 Task: Move the task Integrate a new online faxing system for a company's communications to the section To-Do in the project AgileOpus and sort the tasks in the project by Assignee in Ascending order
Action: Mouse moved to (638, 411)
Screenshot: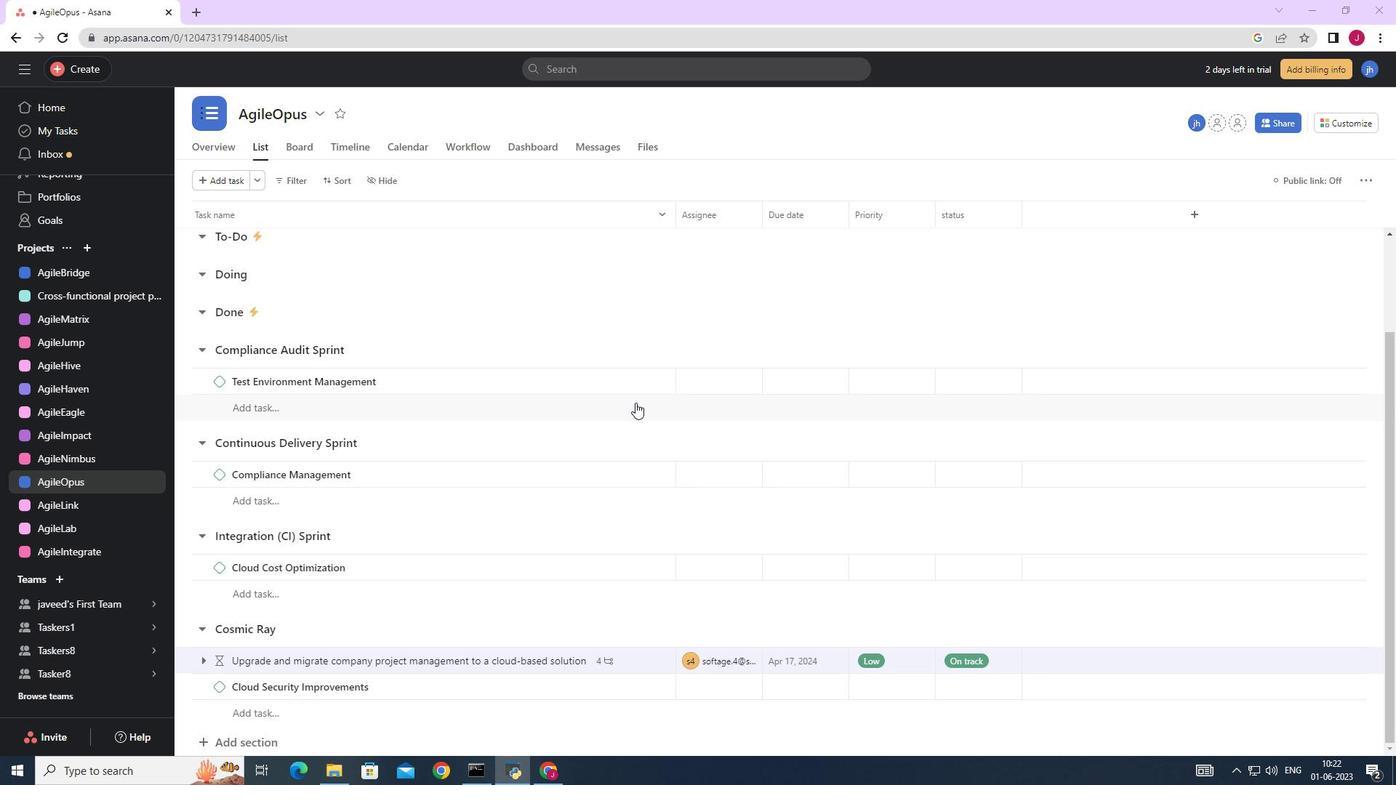 
Action: Mouse scrolled (638, 411) with delta (0, 0)
Screenshot: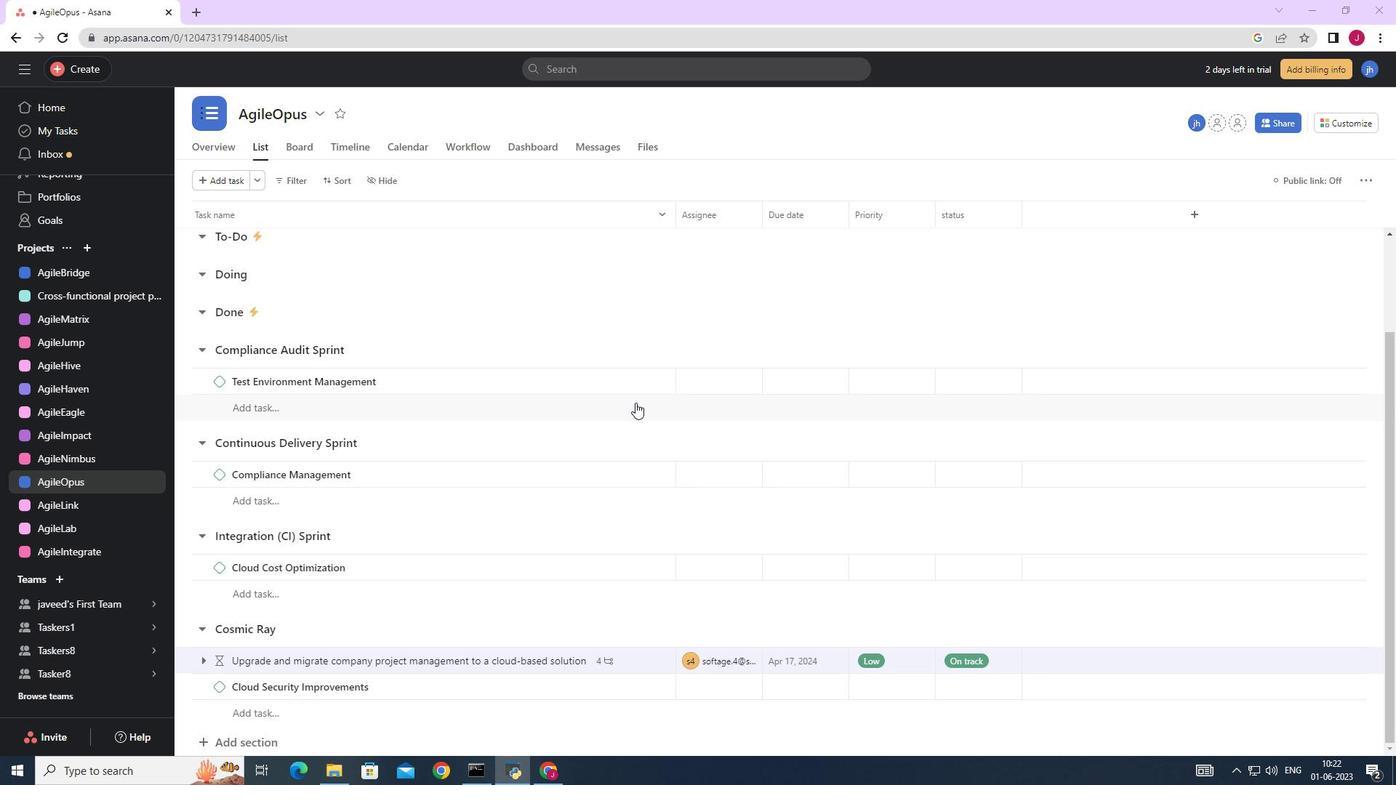 
Action: Mouse moved to (638, 418)
Screenshot: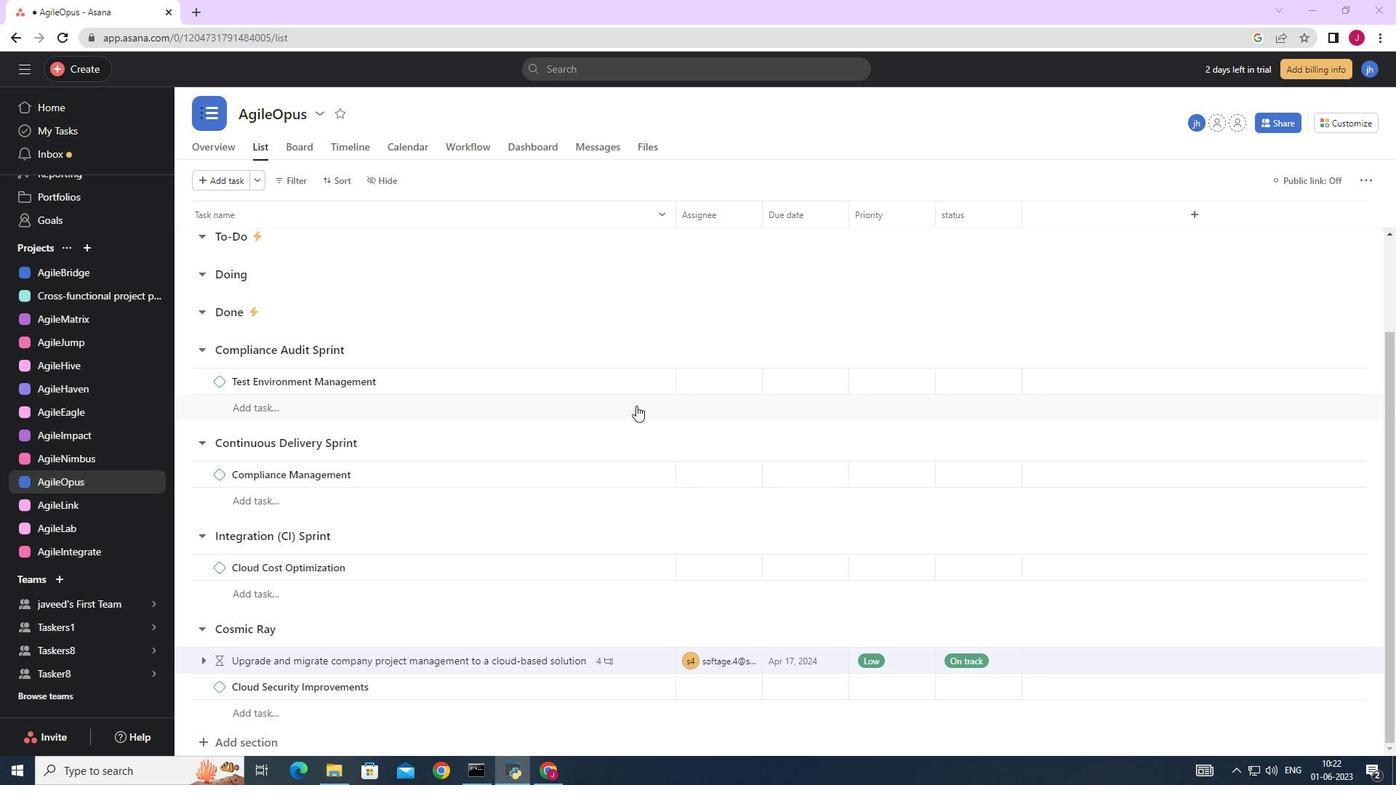 
Action: Mouse scrolled (638, 417) with delta (0, 0)
Screenshot: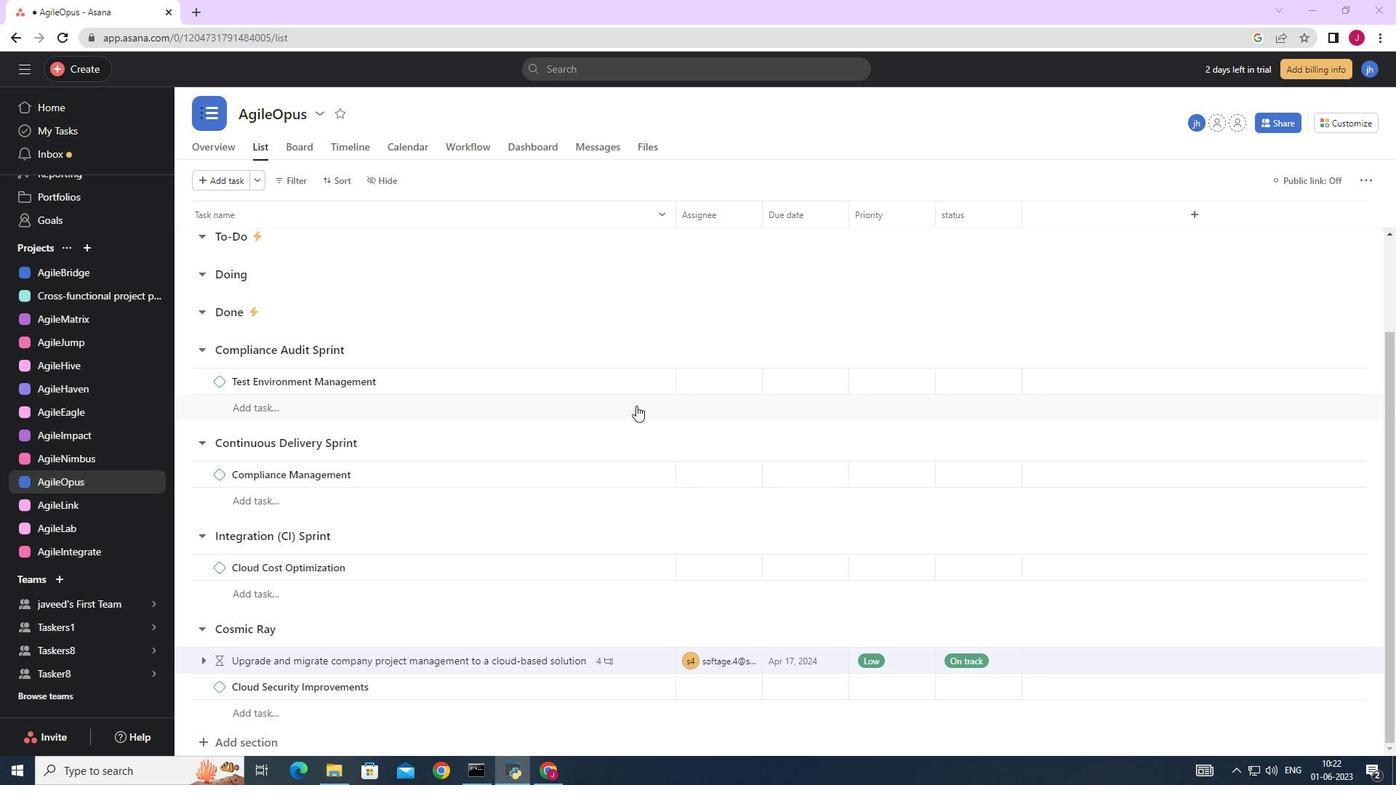 
Action: Mouse moved to (640, 421)
Screenshot: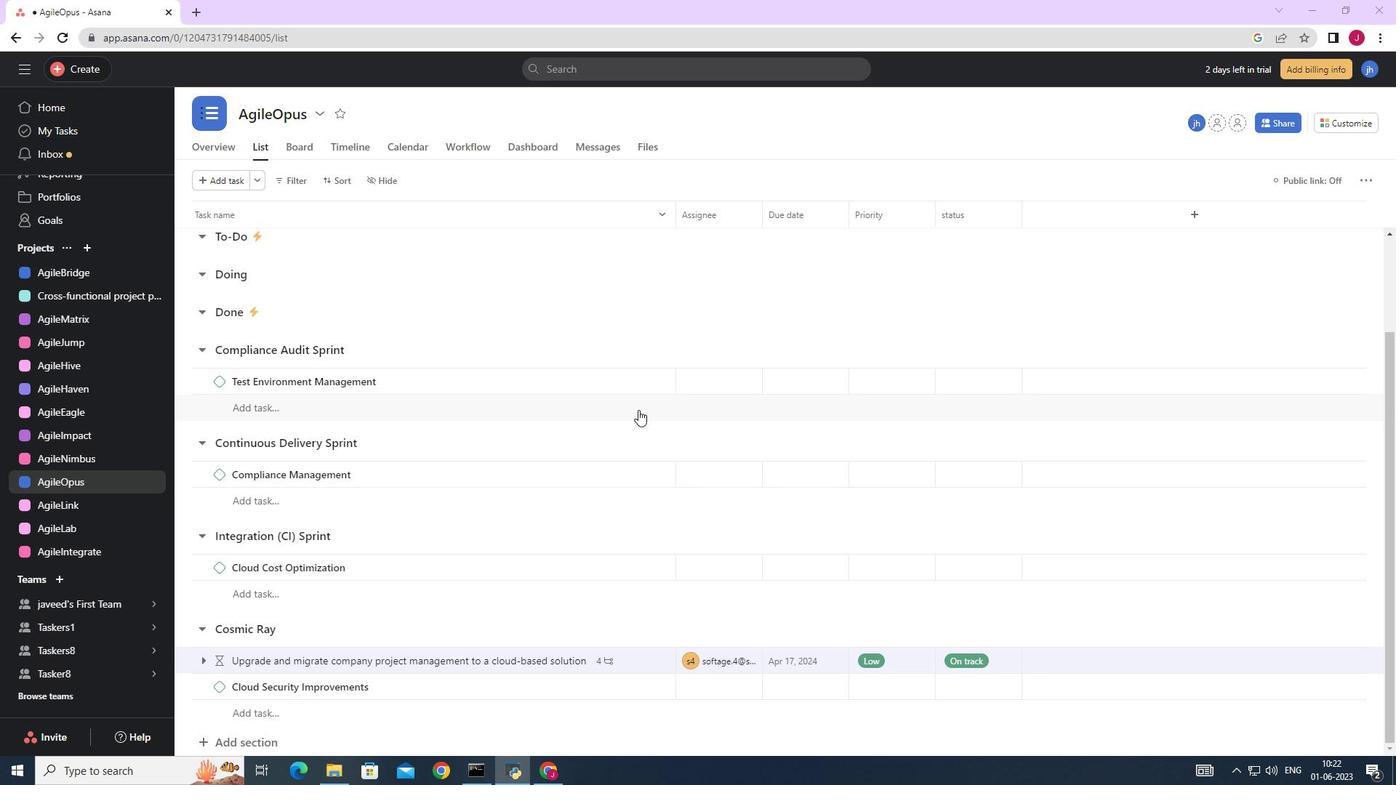 
Action: Mouse scrolled (640, 420) with delta (0, 0)
Screenshot: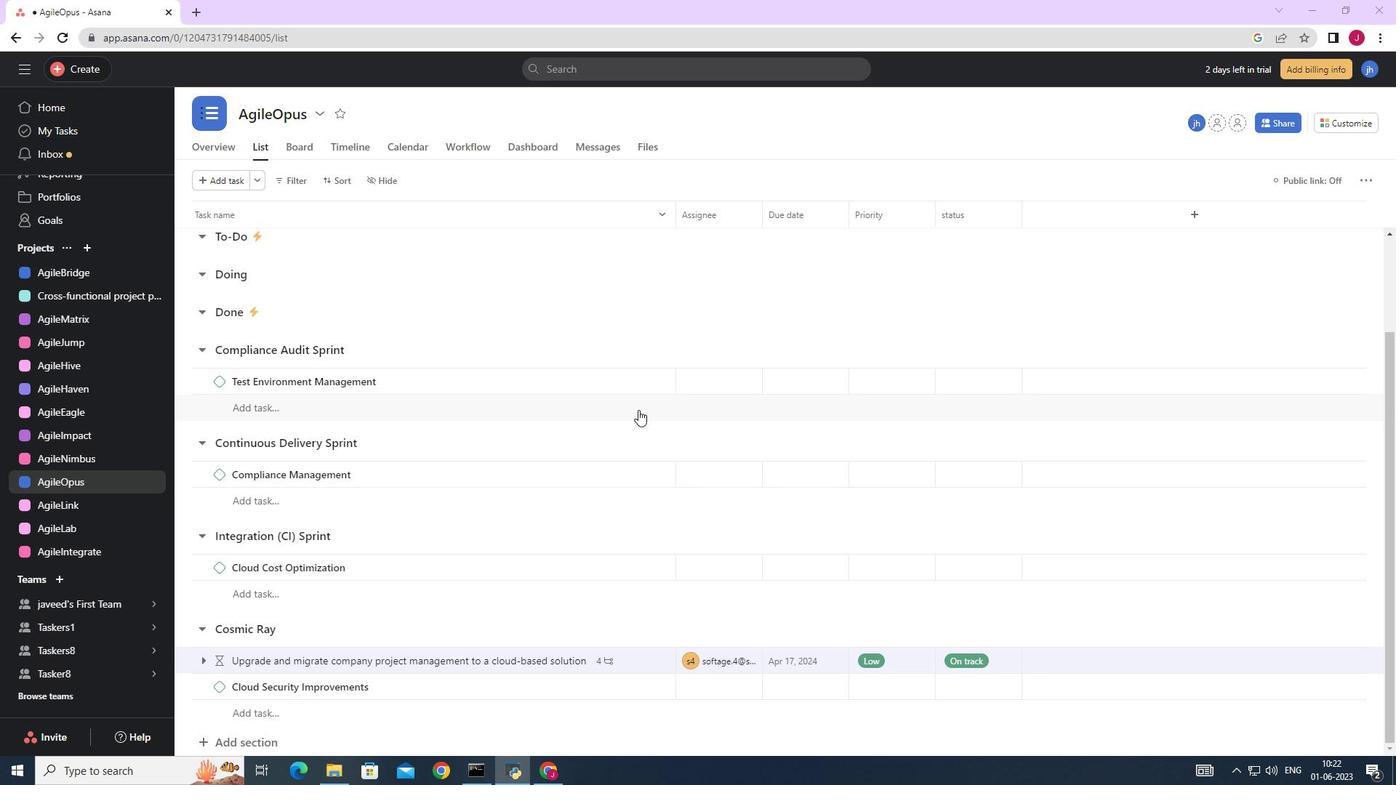 
Action: Mouse moved to (640, 424)
Screenshot: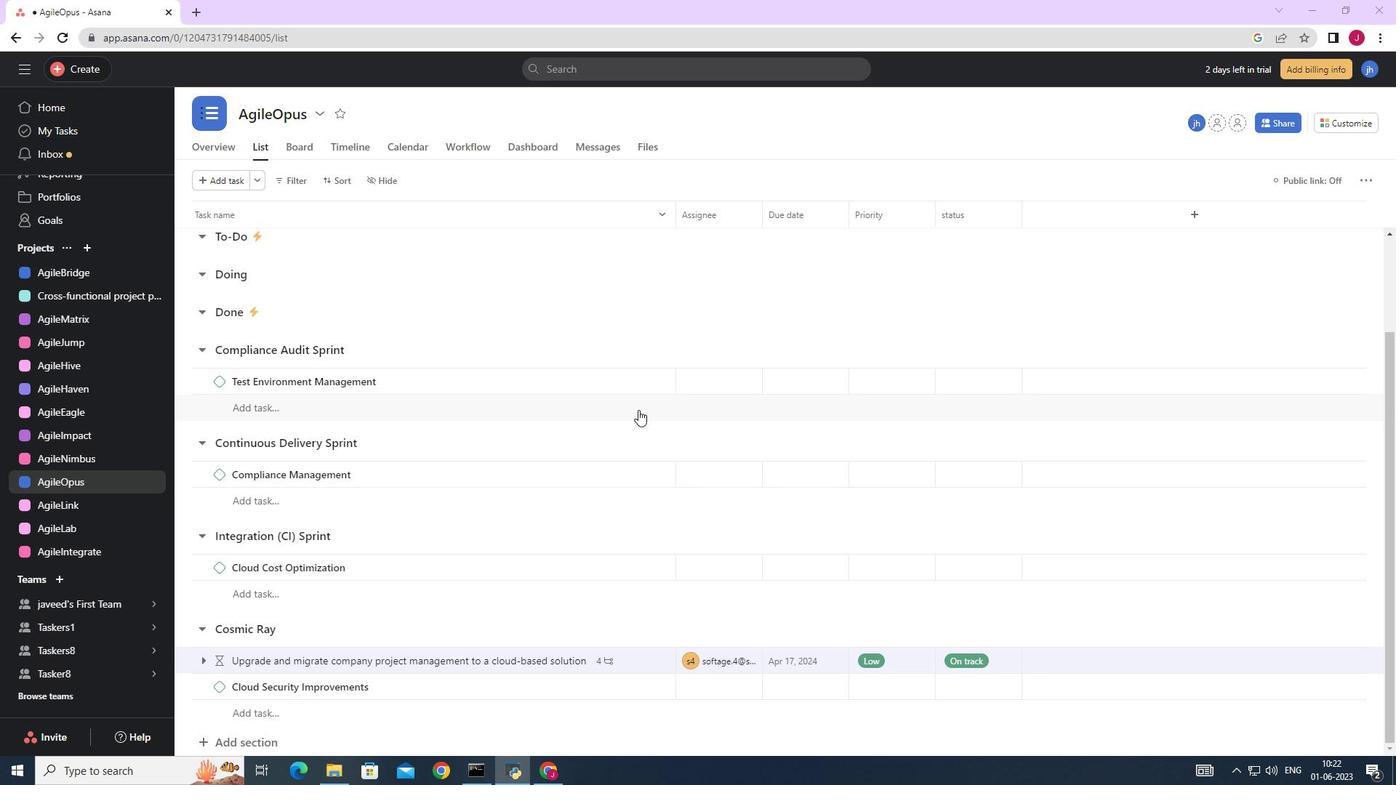 
Action: Mouse scrolled (640, 424) with delta (0, 0)
Screenshot: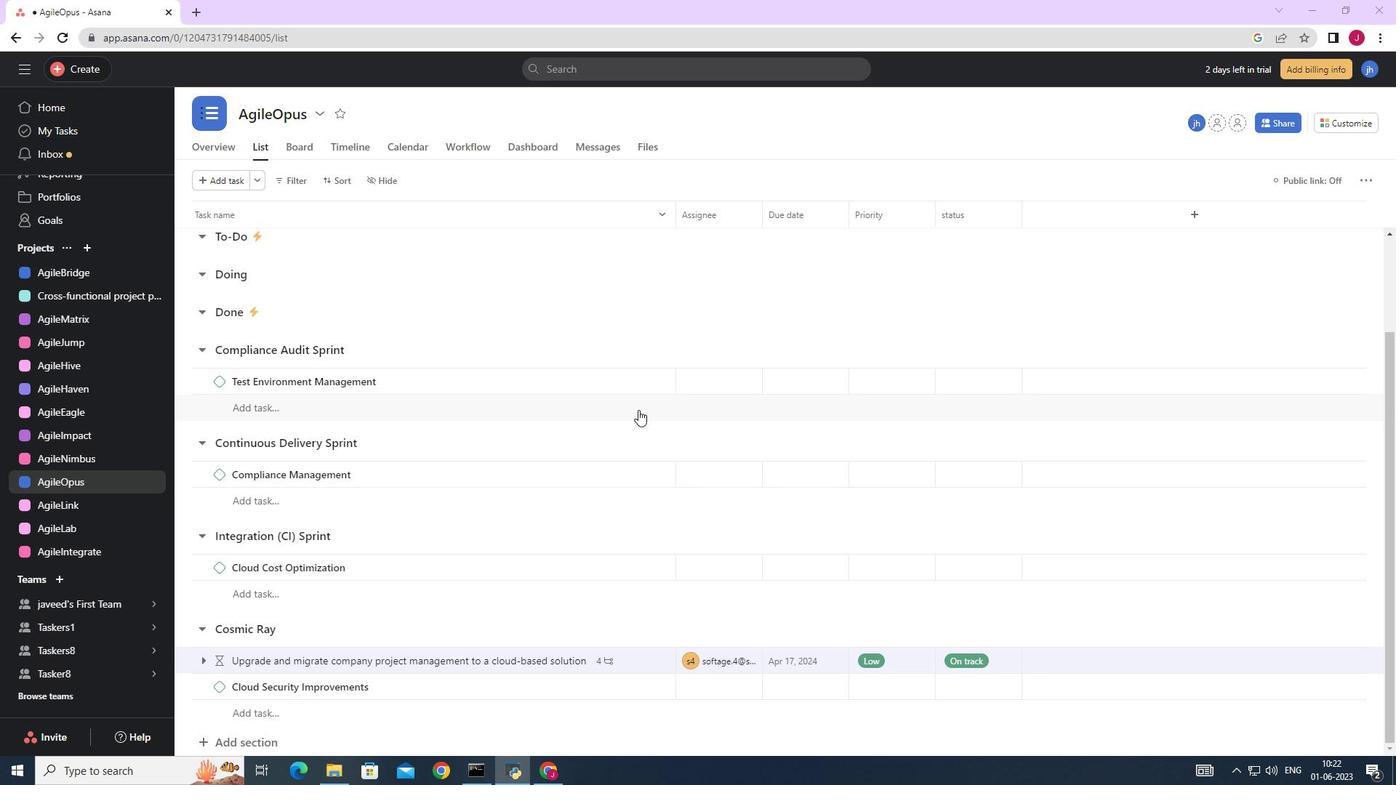 
Action: Mouse moved to (642, 428)
Screenshot: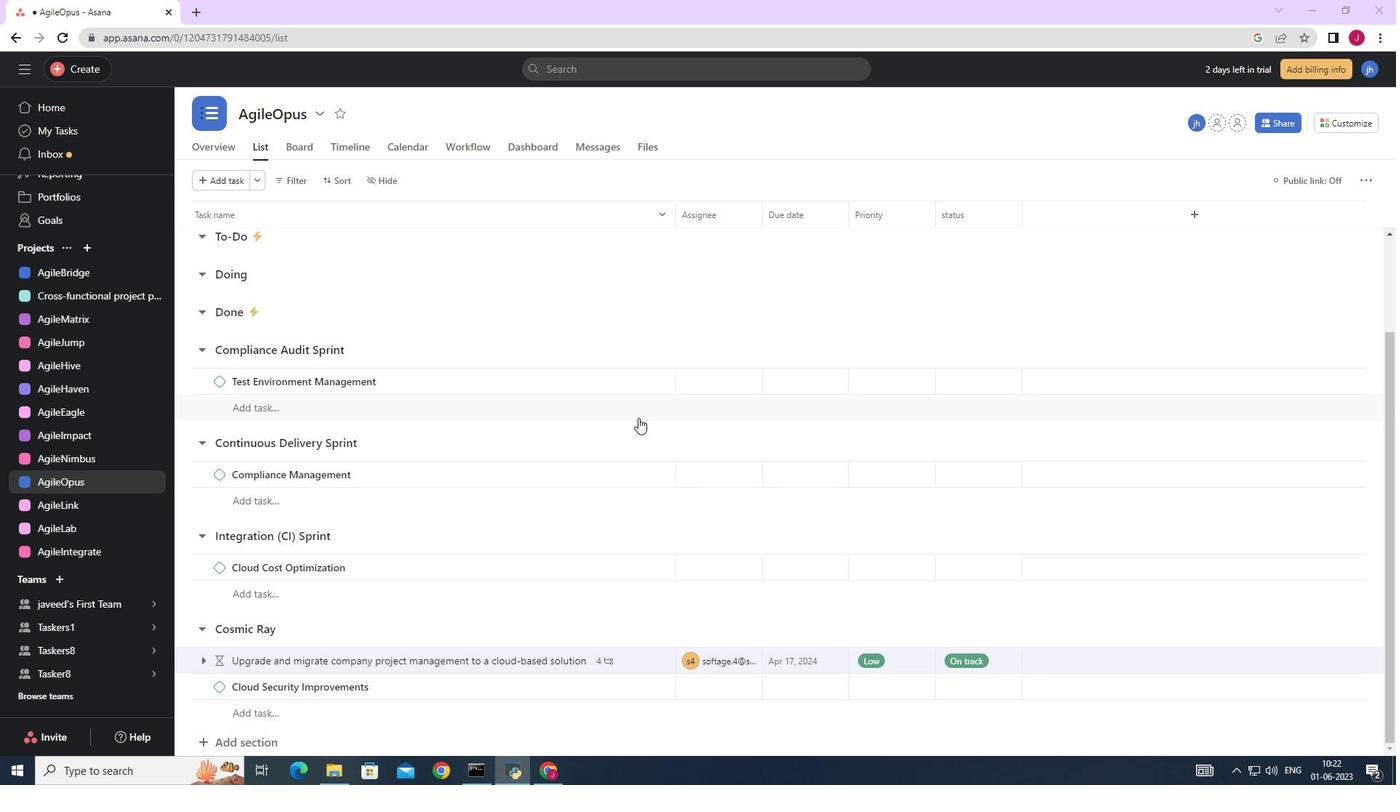 
Action: Mouse scrolled (642, 427) with delta (0, 0)
Screenshot: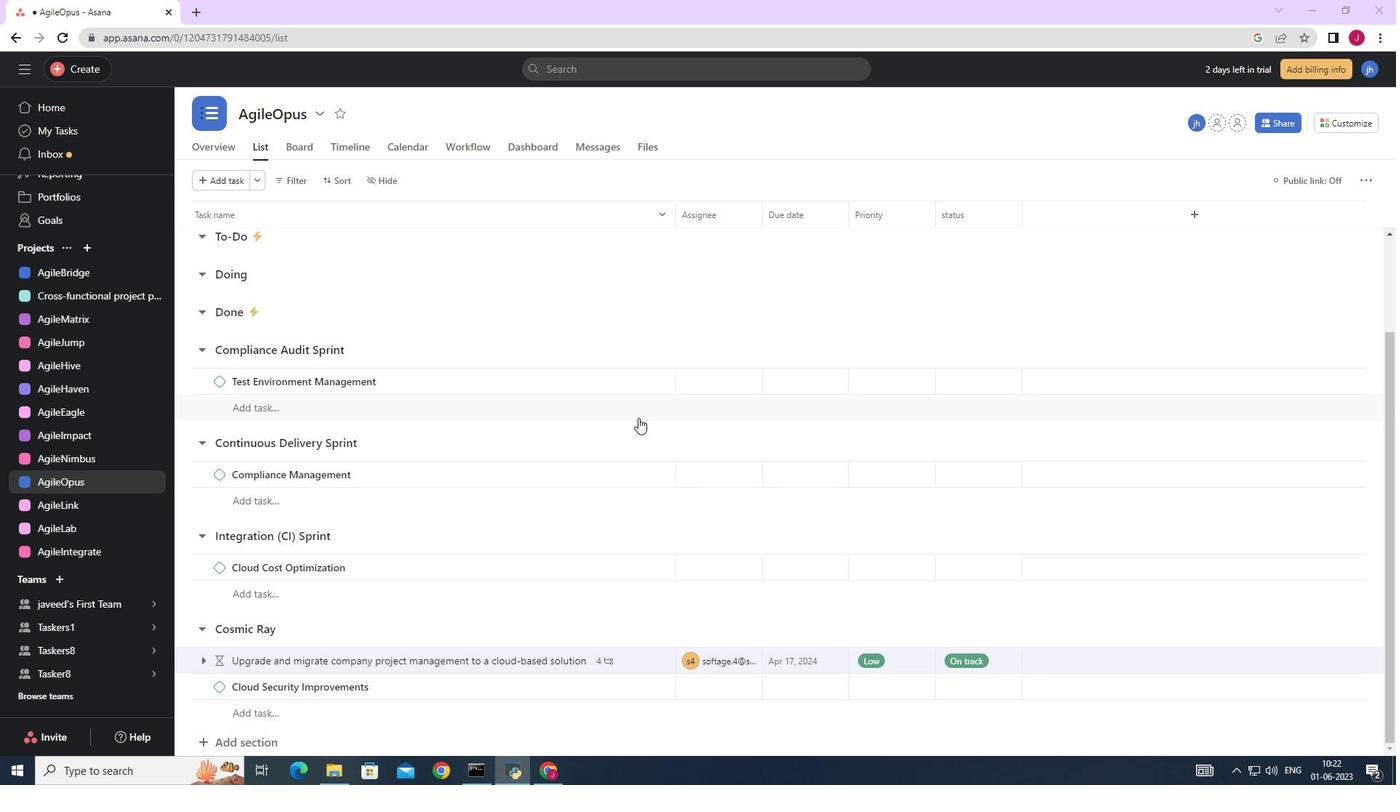 
Action: Mouse moved to (580, 483)
Screenshot: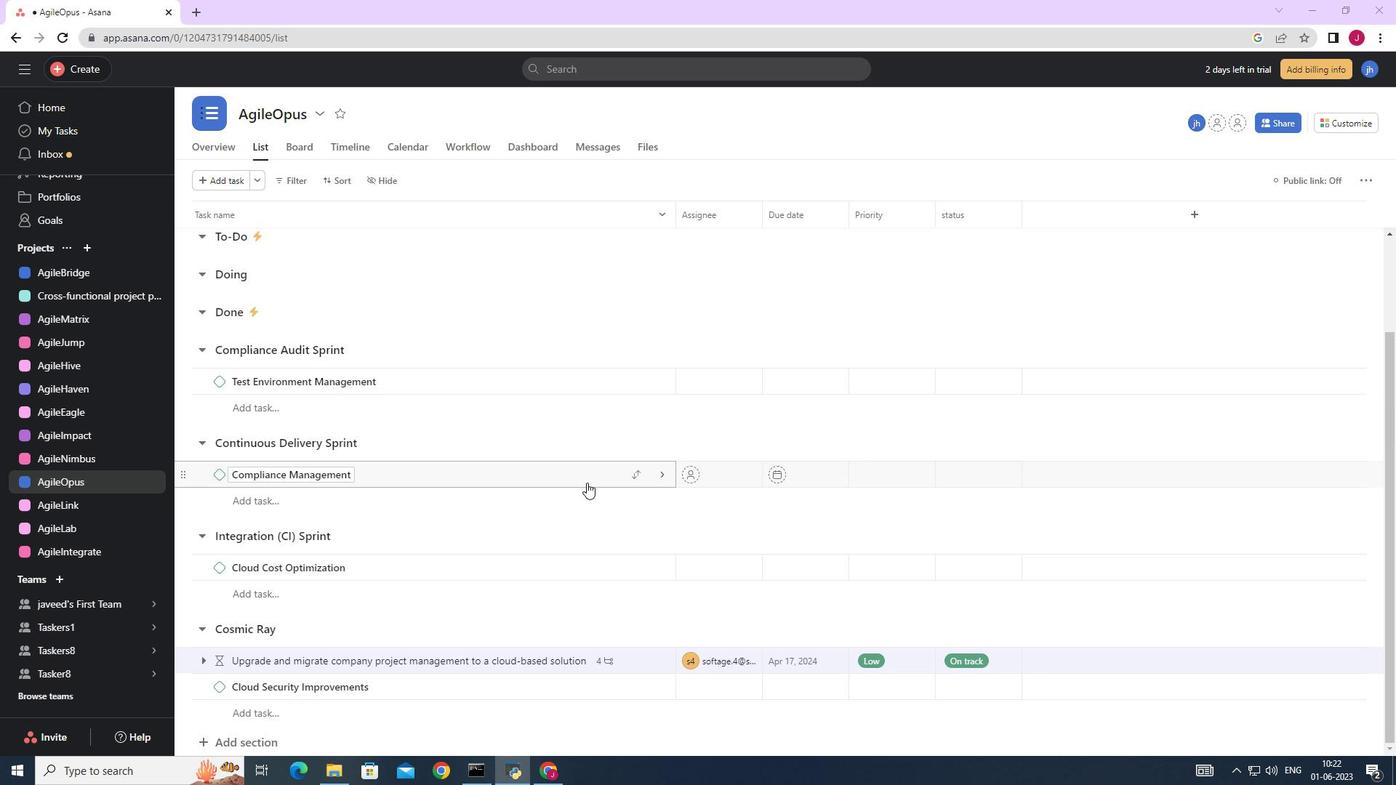 
Action: Mouse scrolled (581, 483) with delta (0, 0)
Screenshot: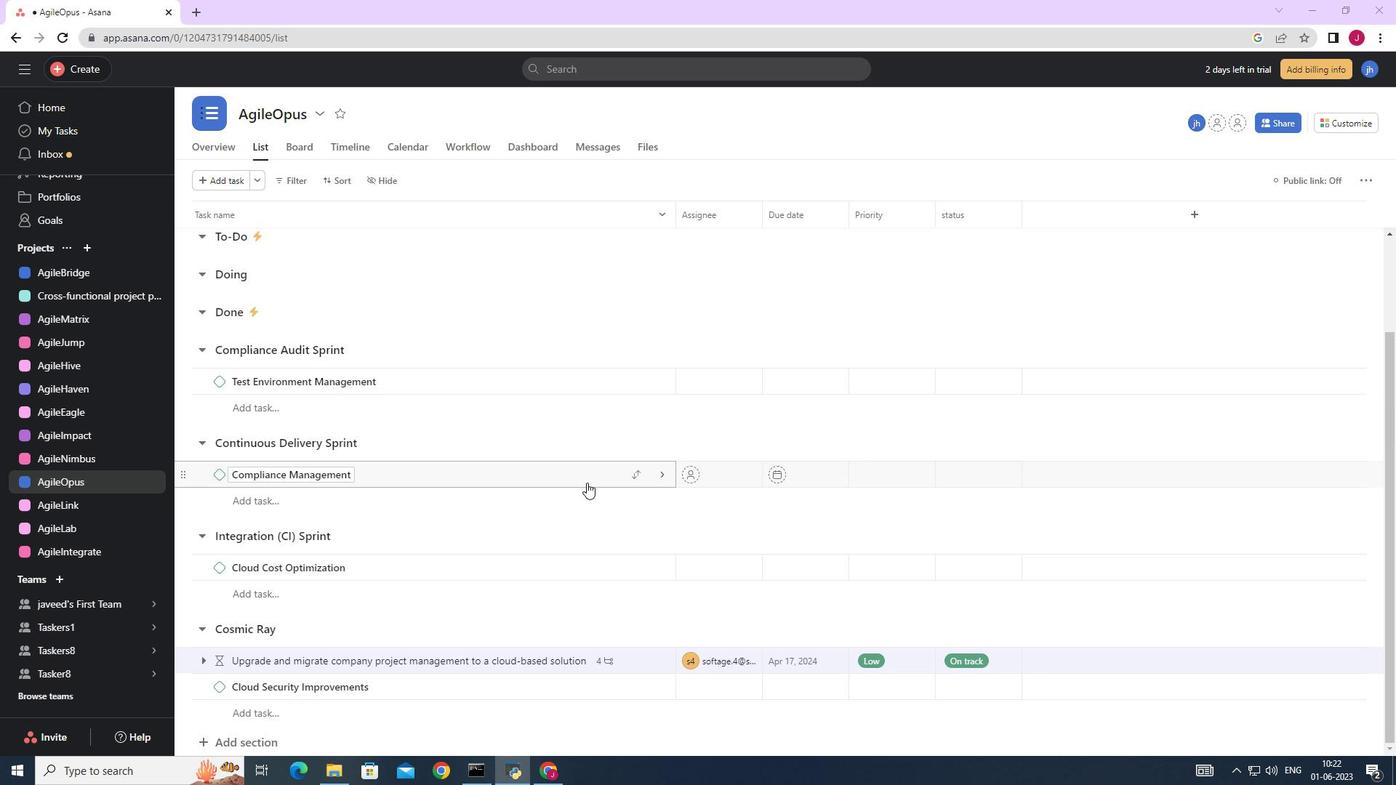 
Action: Mouse moved to (578, 483)
Screenshot: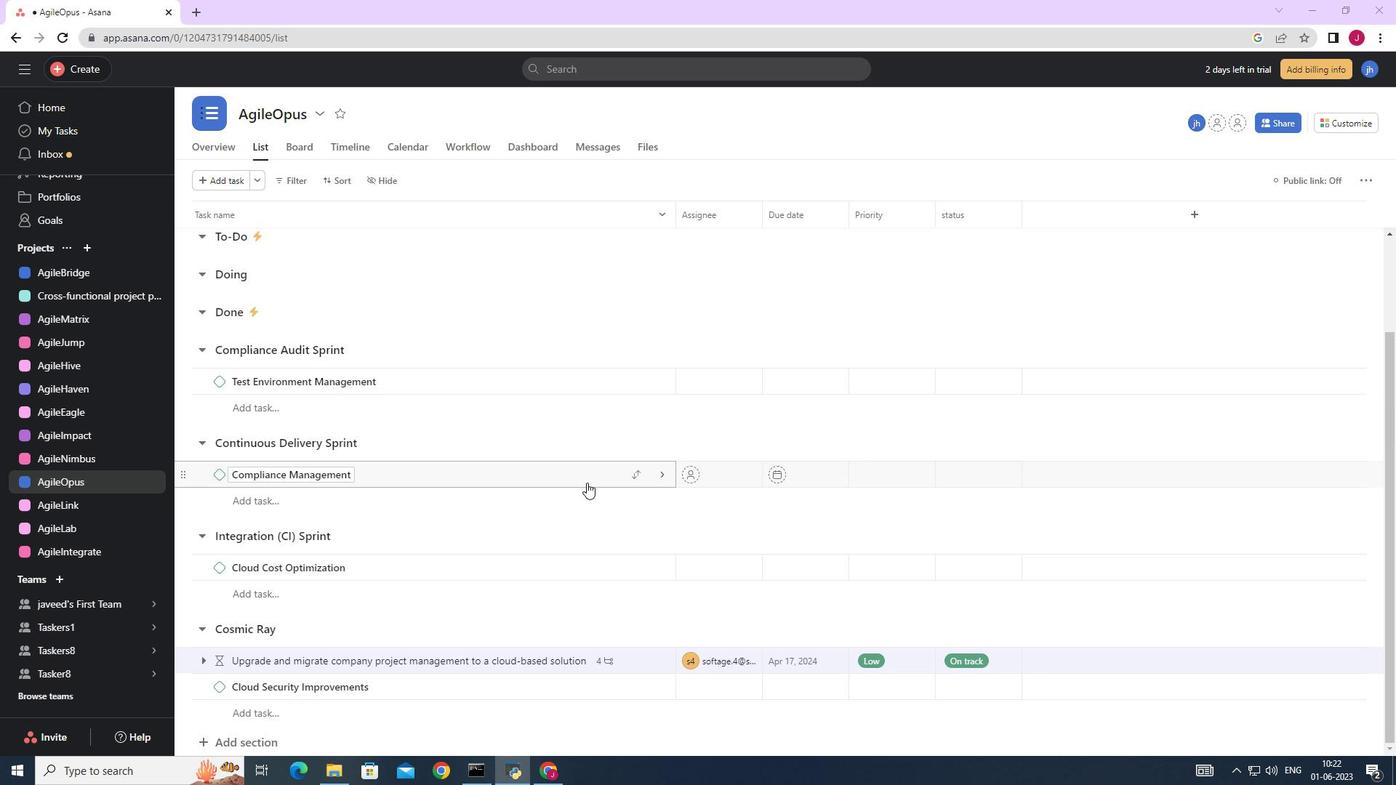 
Action: Mouse scrolled (580, 483) with delta (0, 0)
Screenshot: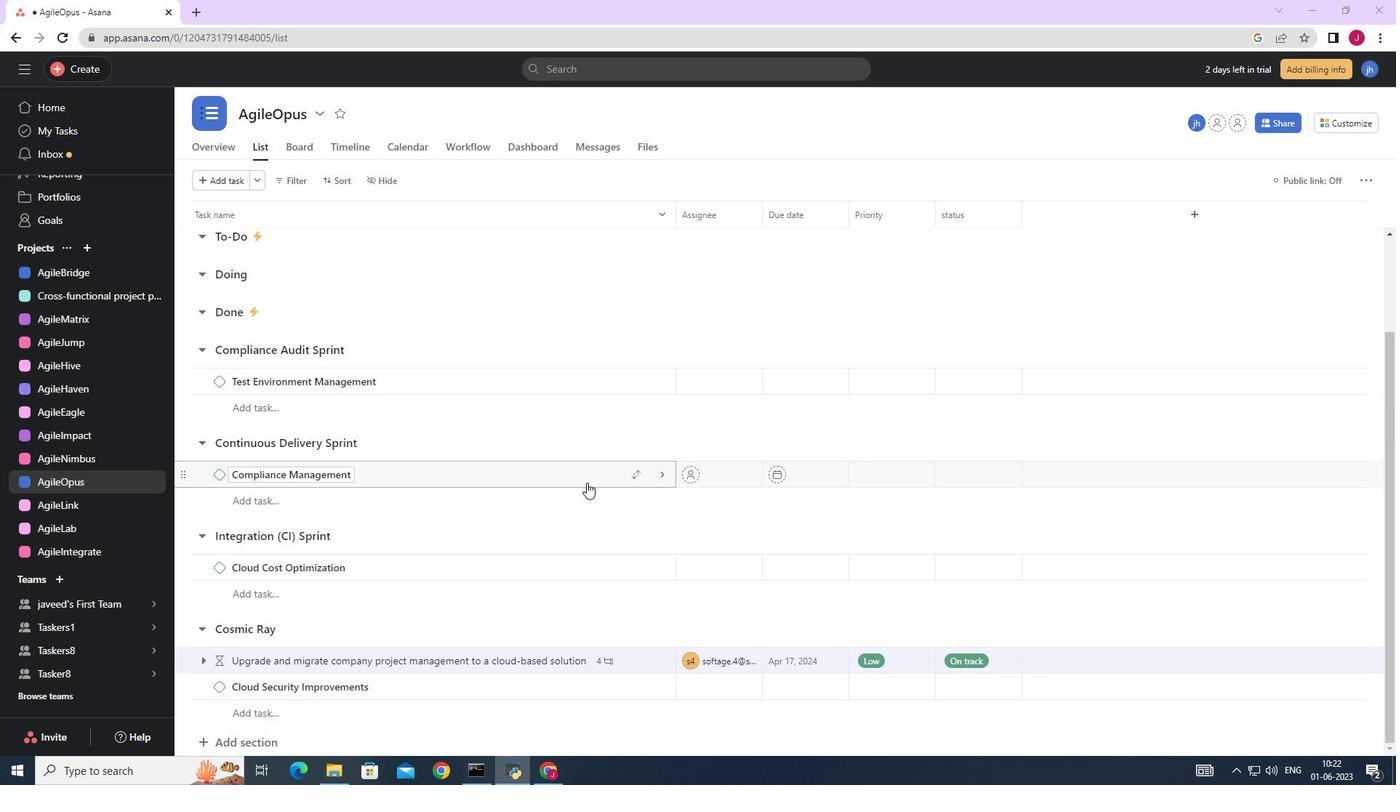 
Action: Mouse moved to (577, 482)
Screenshot: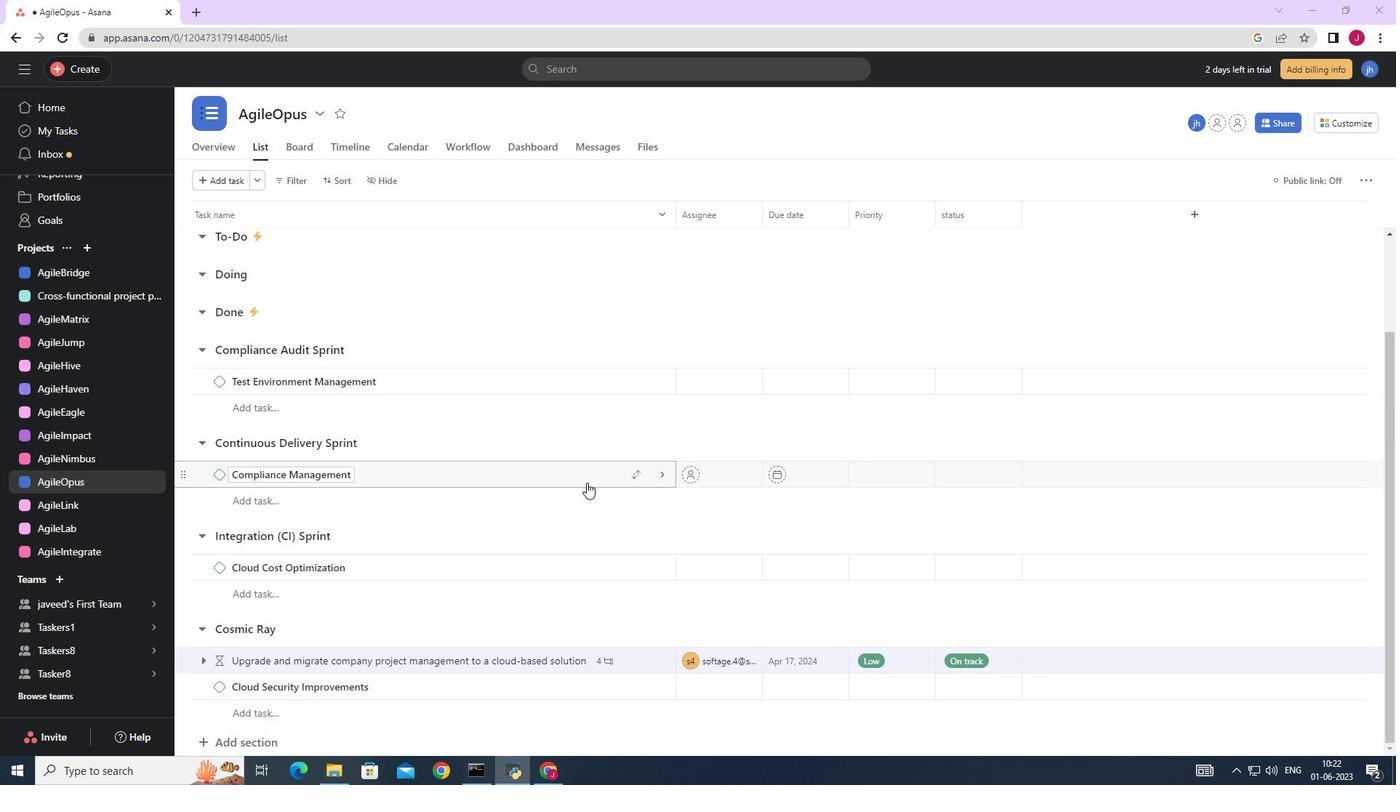 
Action: Mouse scrolled (578, 483) with delta (0, 0)
Screenshot: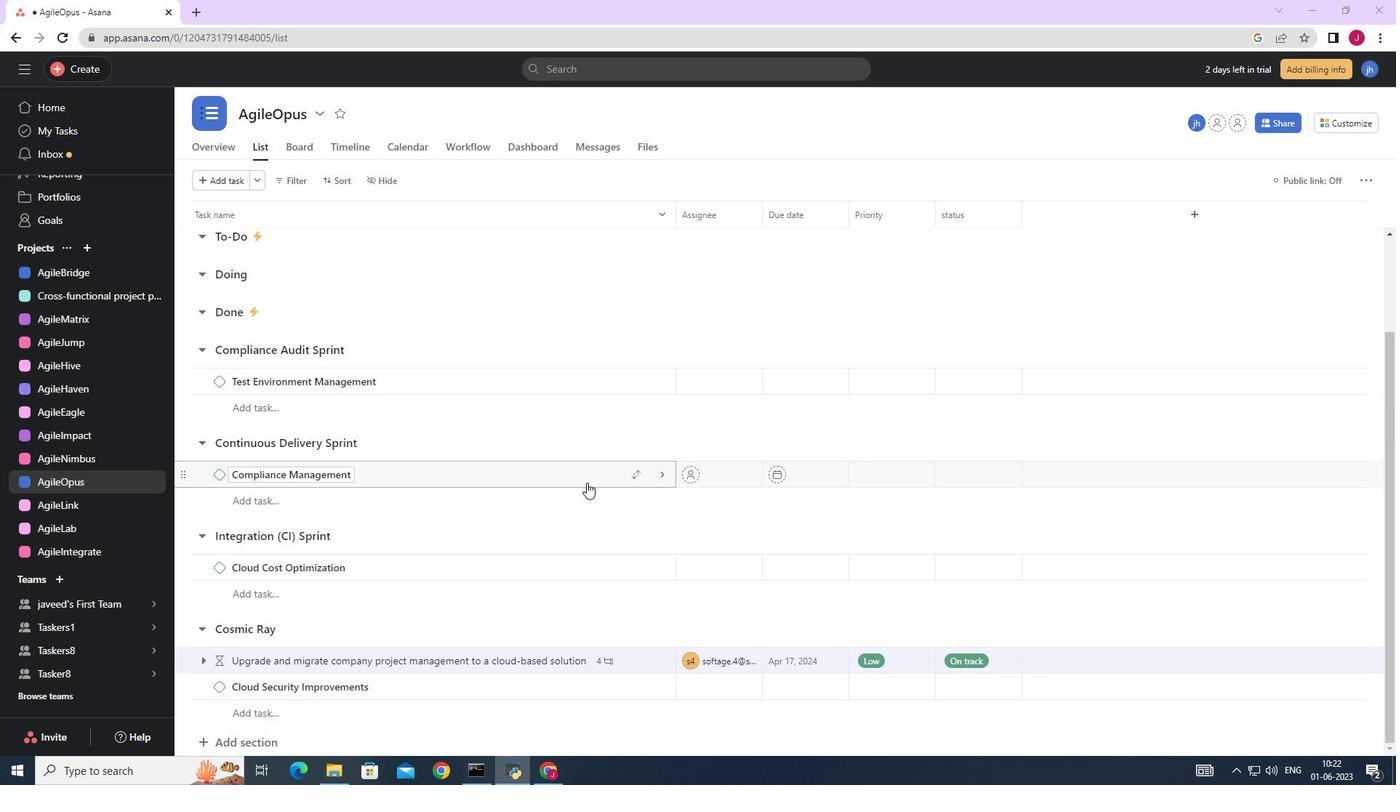 
Action: Mouse moved to (547, 468)
Screenshot: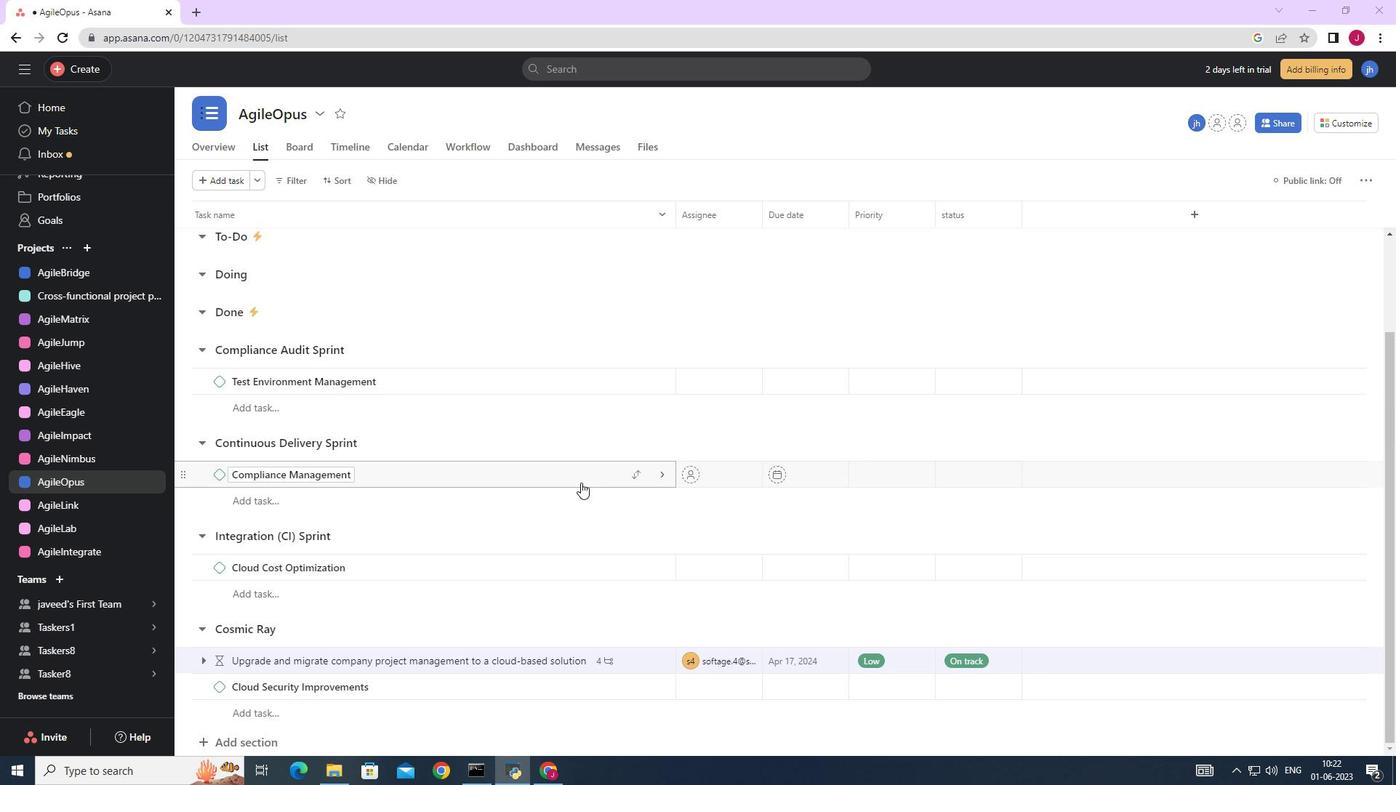 
Action: Mouse scrolled (576, 481) with delta (0, 0)
Screenshot: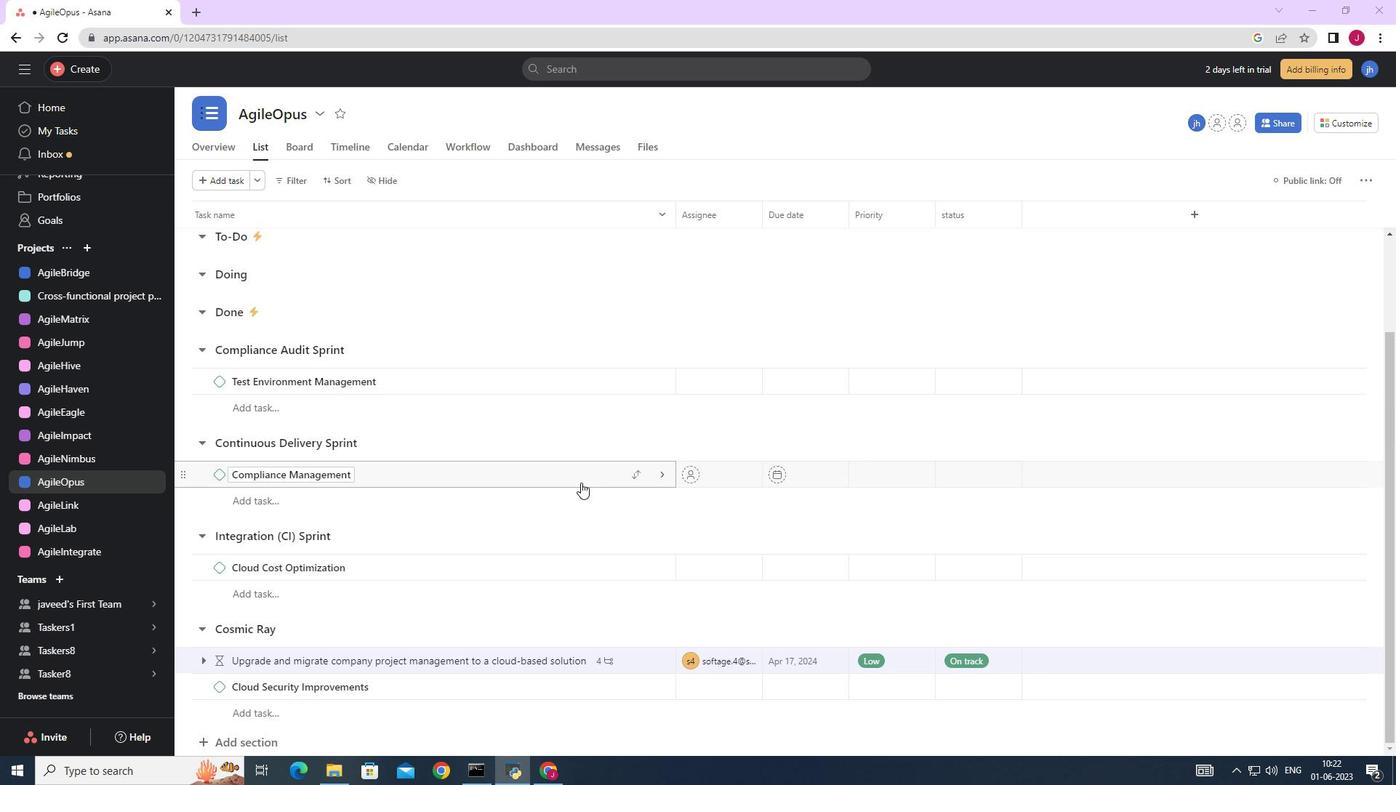 
Action: Mouse moved to (528, 459)
Screenshot: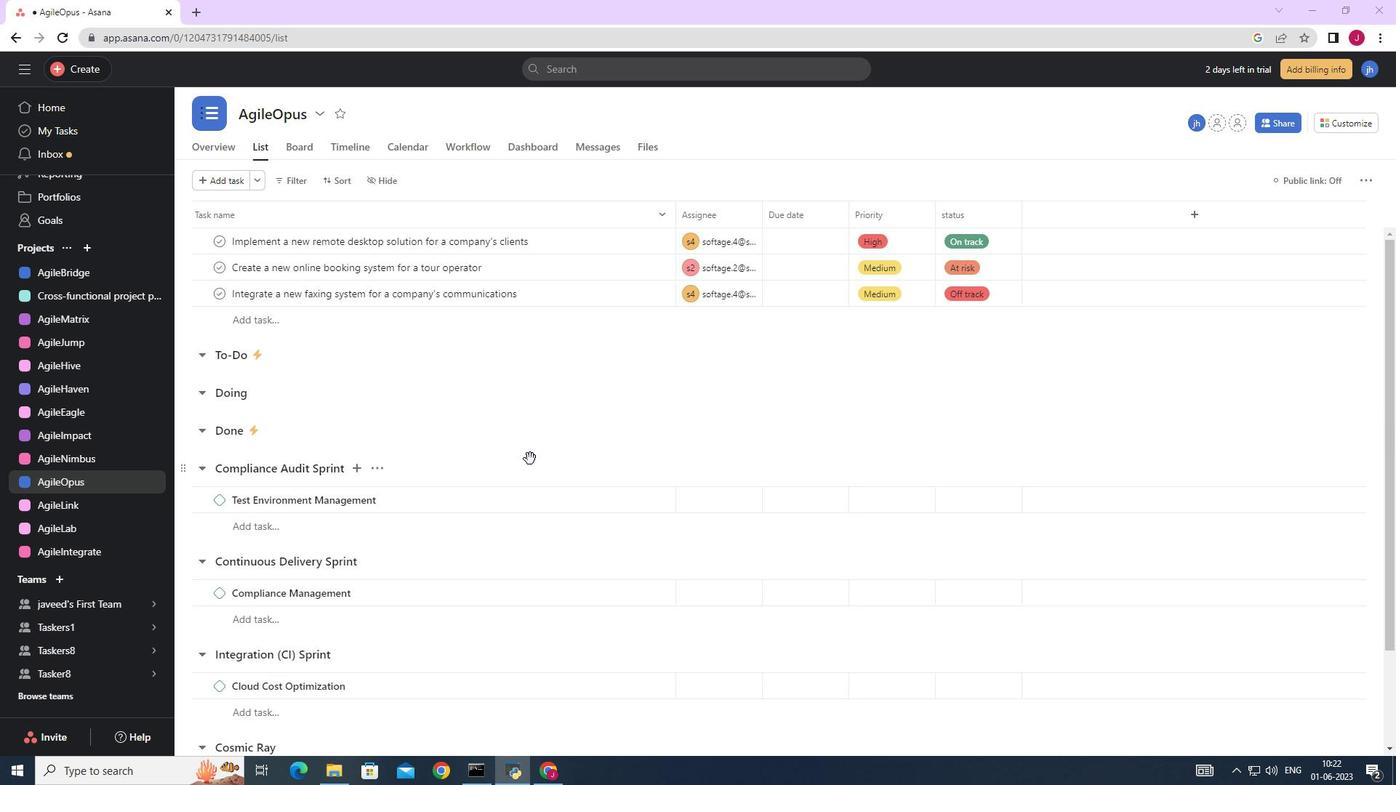 
Action: Mouse scrolled (528, 459) with delta (0, 0)
Screenshot: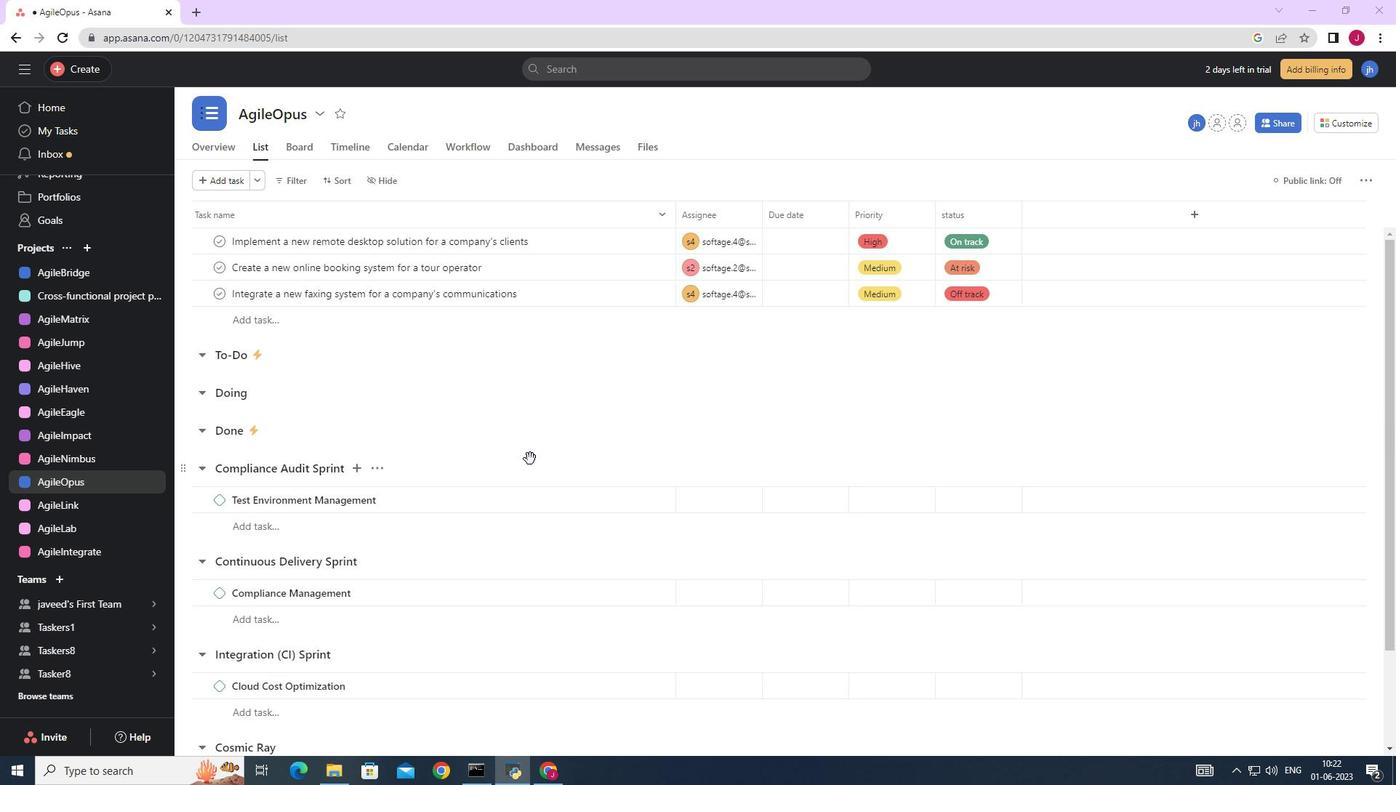 
Action: Mouse scrolled (528, 459) with delta (0, 0)
Screenshot: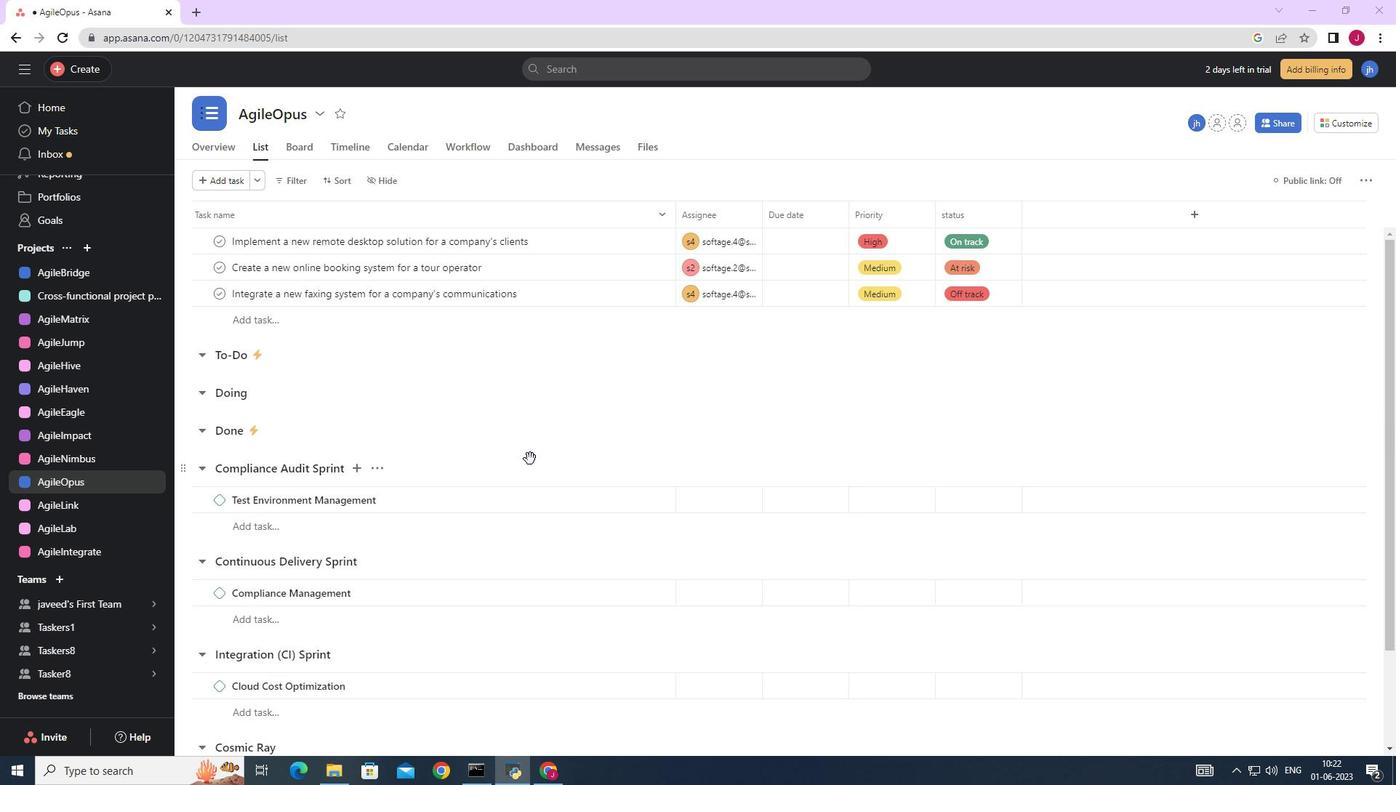 
Action: Mouse moved to (528, 459)
Screenshot: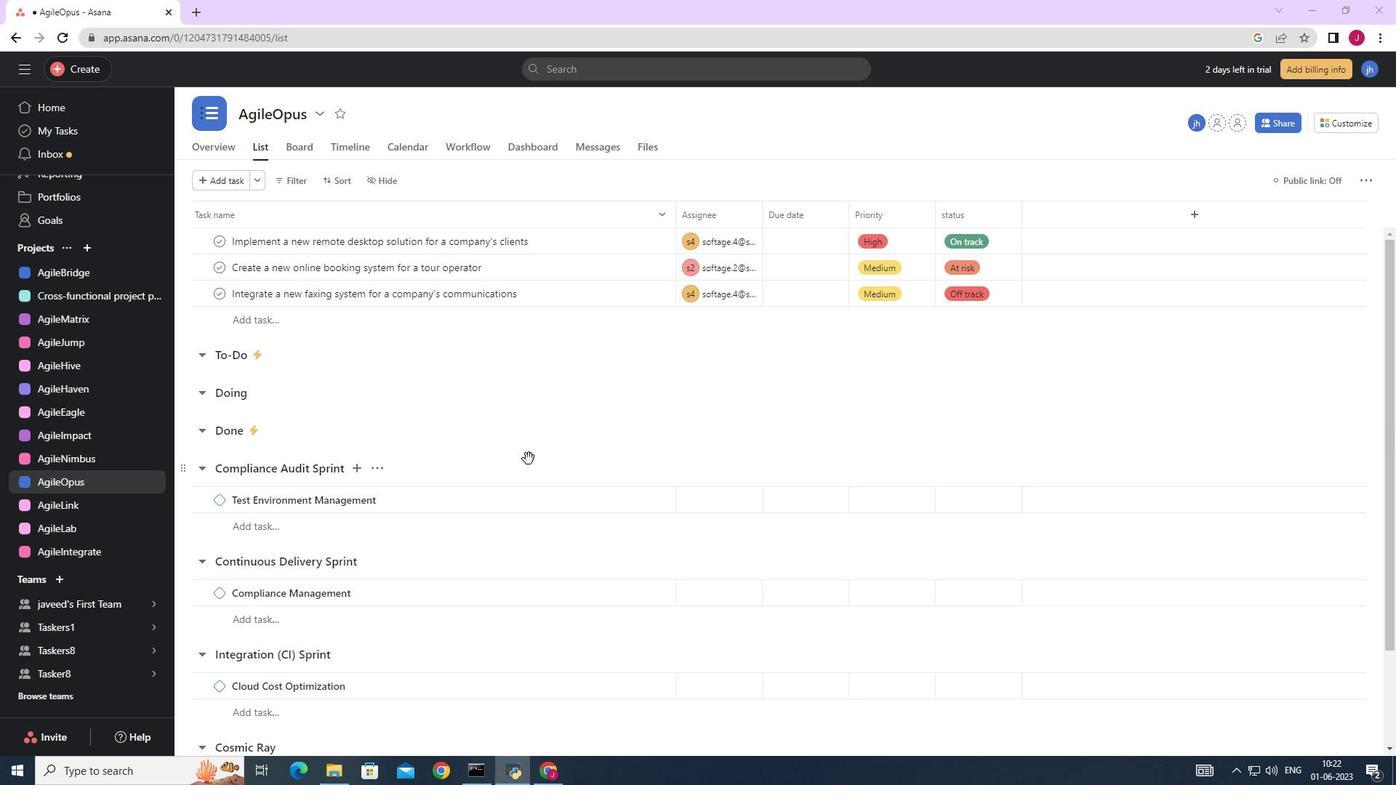 
Action: Mouse scrolled (528, 459) with delta (0, 0)
Screenshot: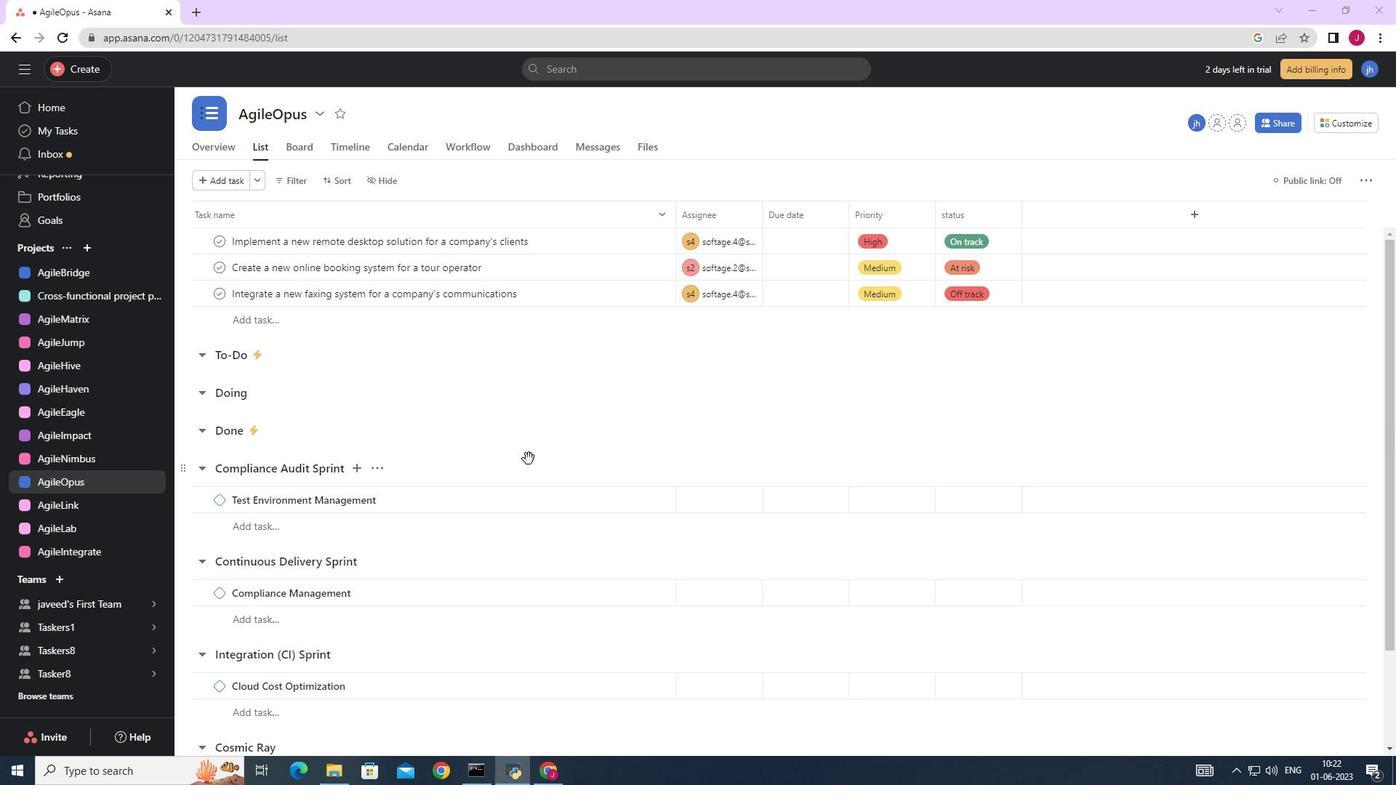 
Action: Mouse scrolled (528, 459) with delta (0, 0)
Screenshot: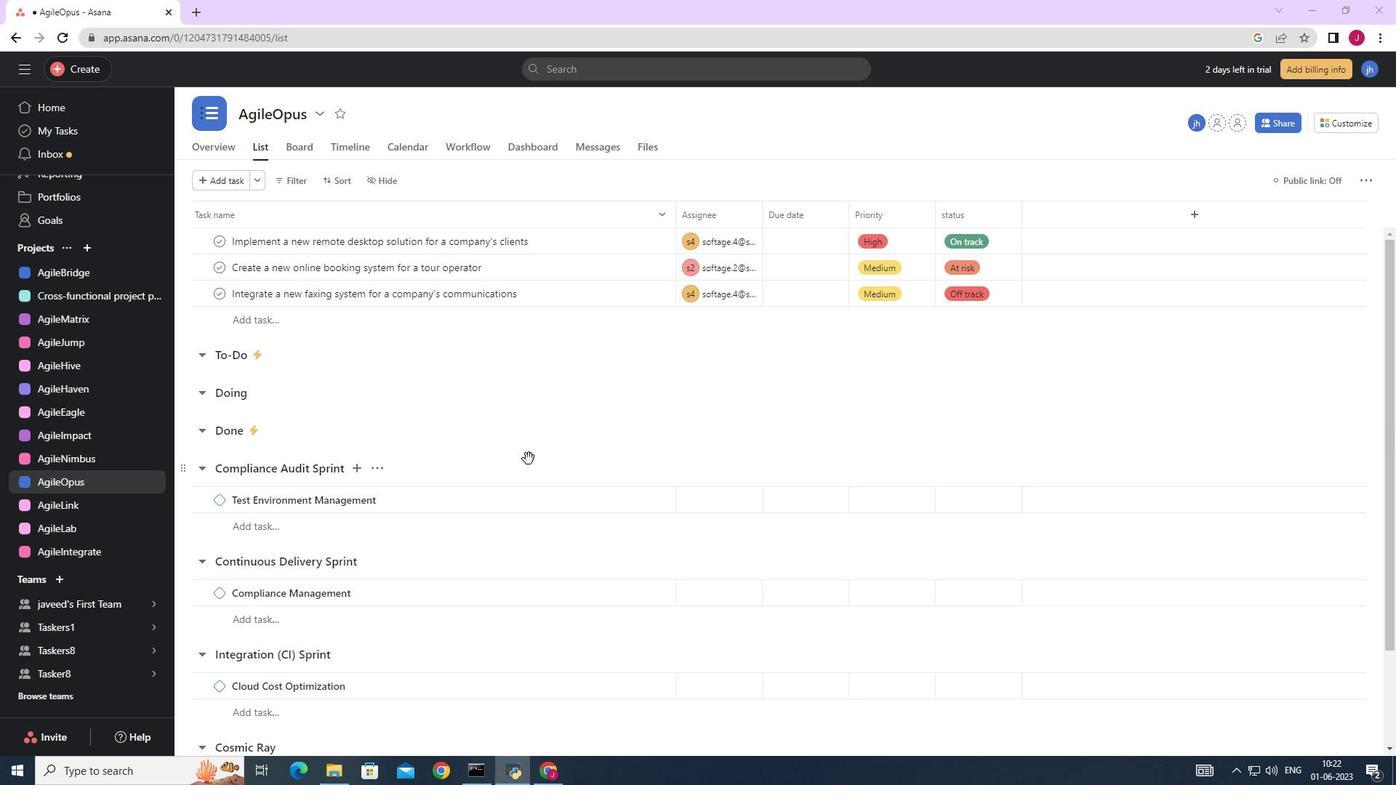 
Action: Mouse moved to (629, 299)
Screenshot: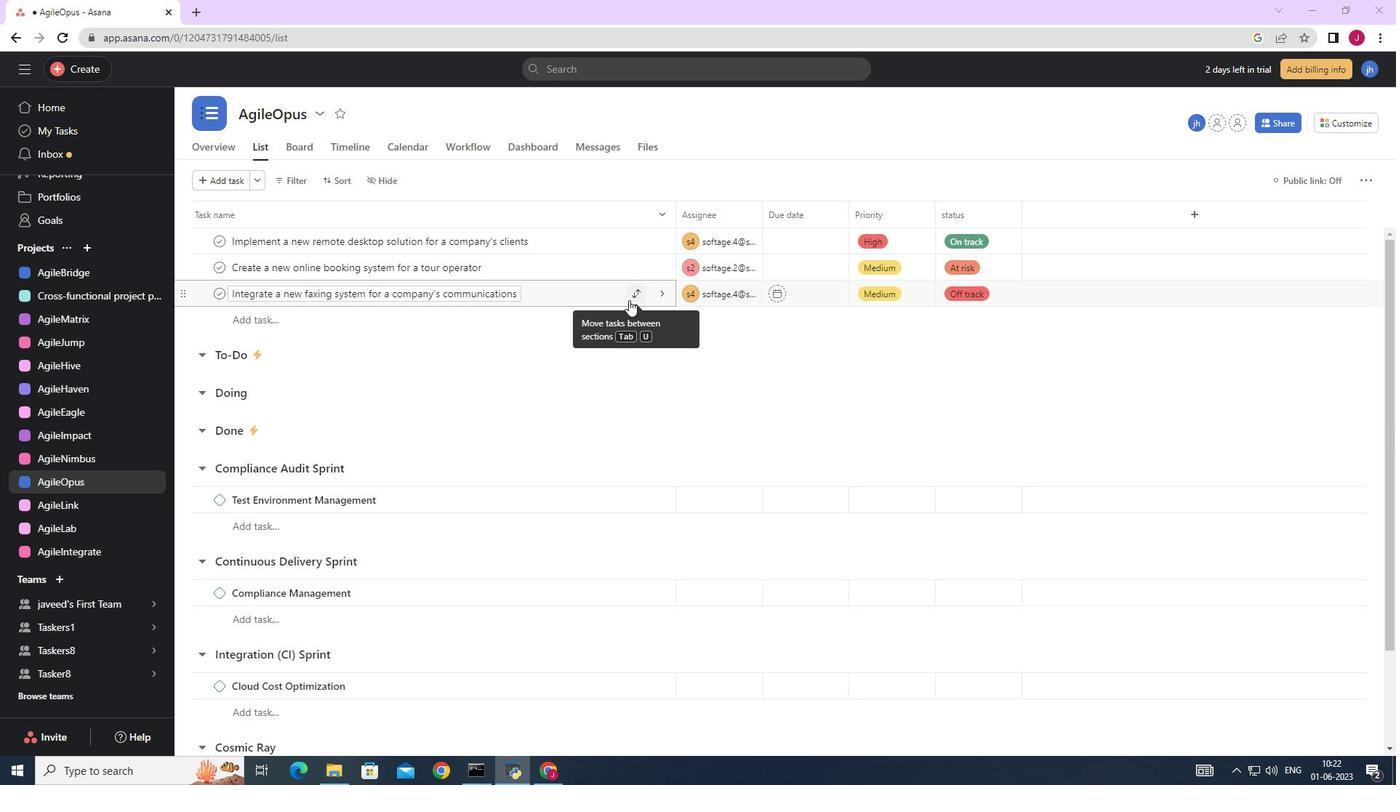 
Action: Mouse pressed left at (629, 299)
Screenshot: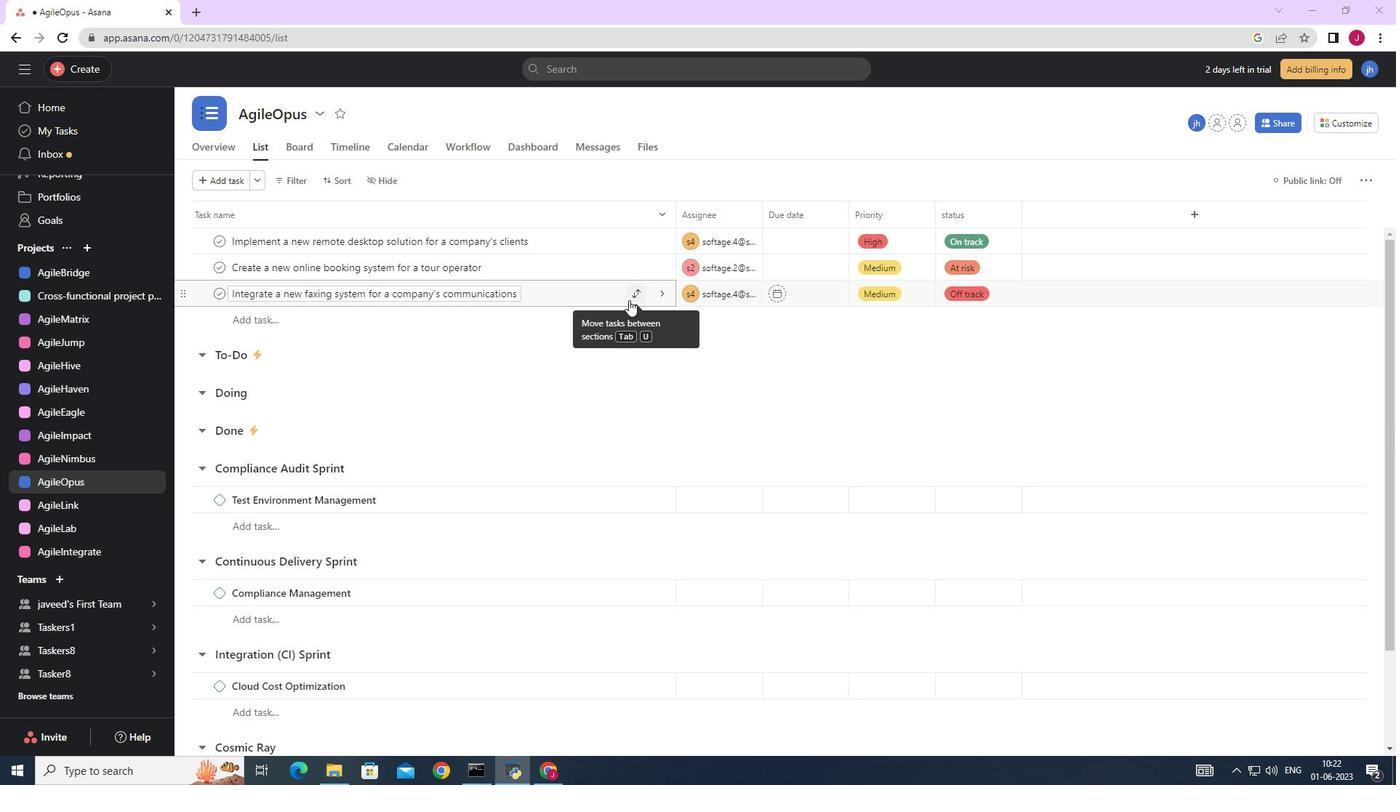 
Action: Mouse moved to (536, 371)
Screenshot: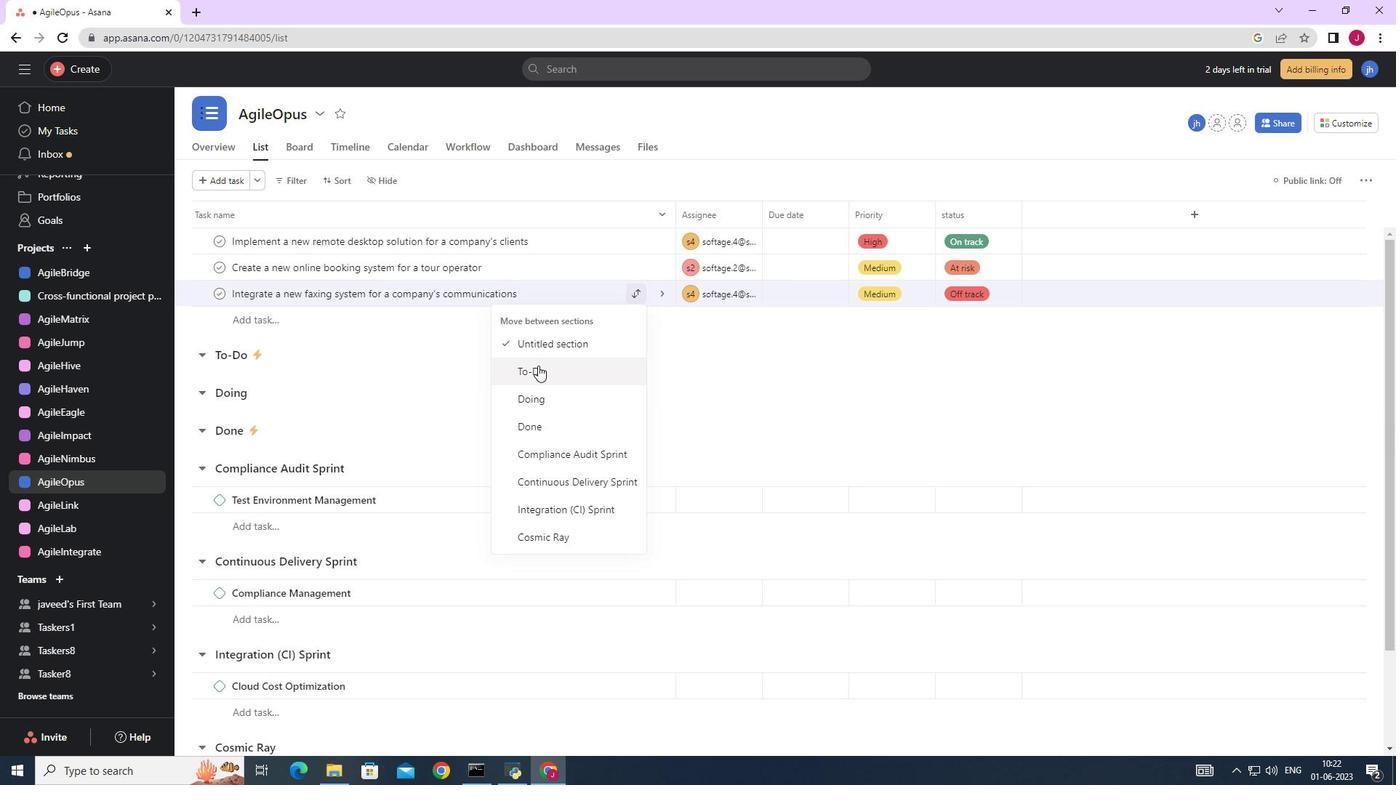 
Action: Mouse pressed left at (536, 371)
Screenshot: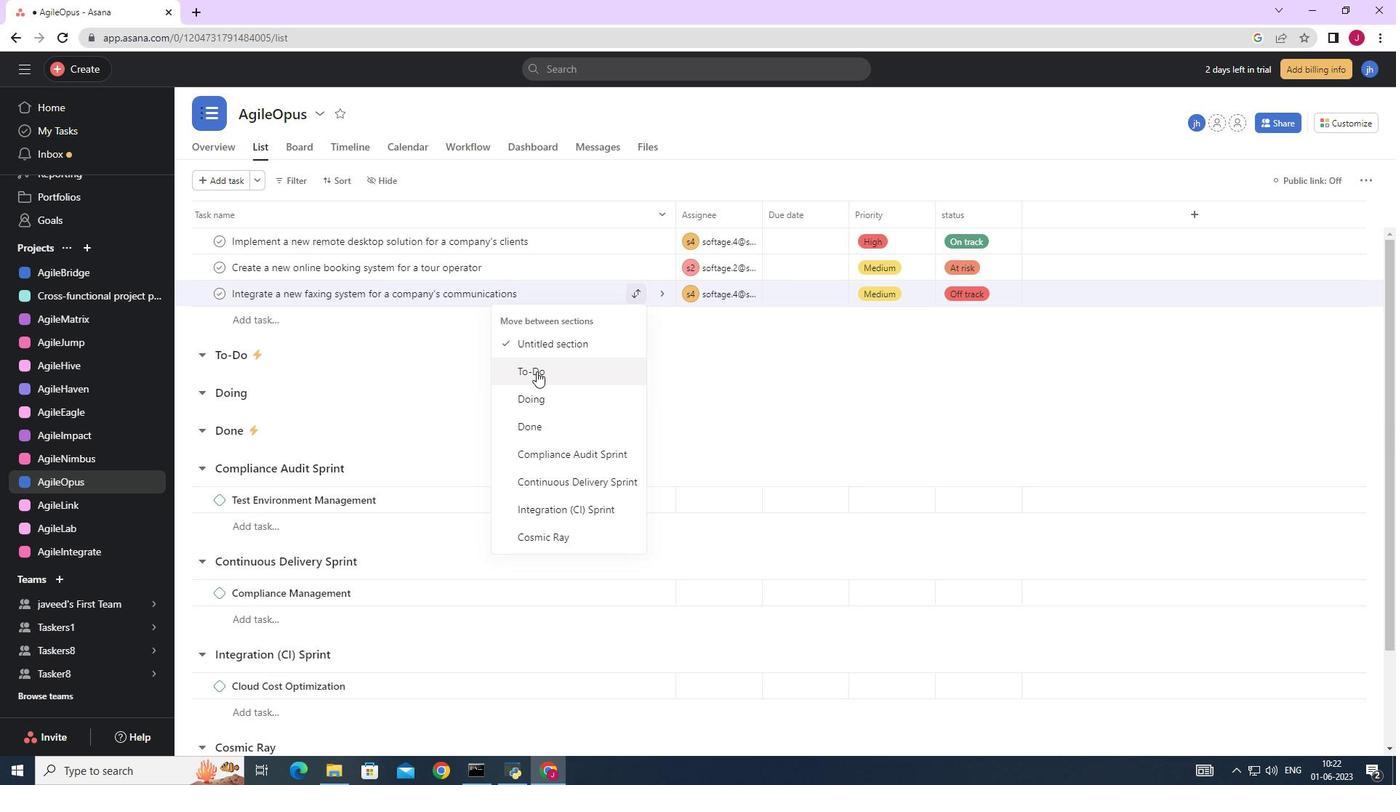 
Action: Mouse moved to (348, 182)
Screenshot: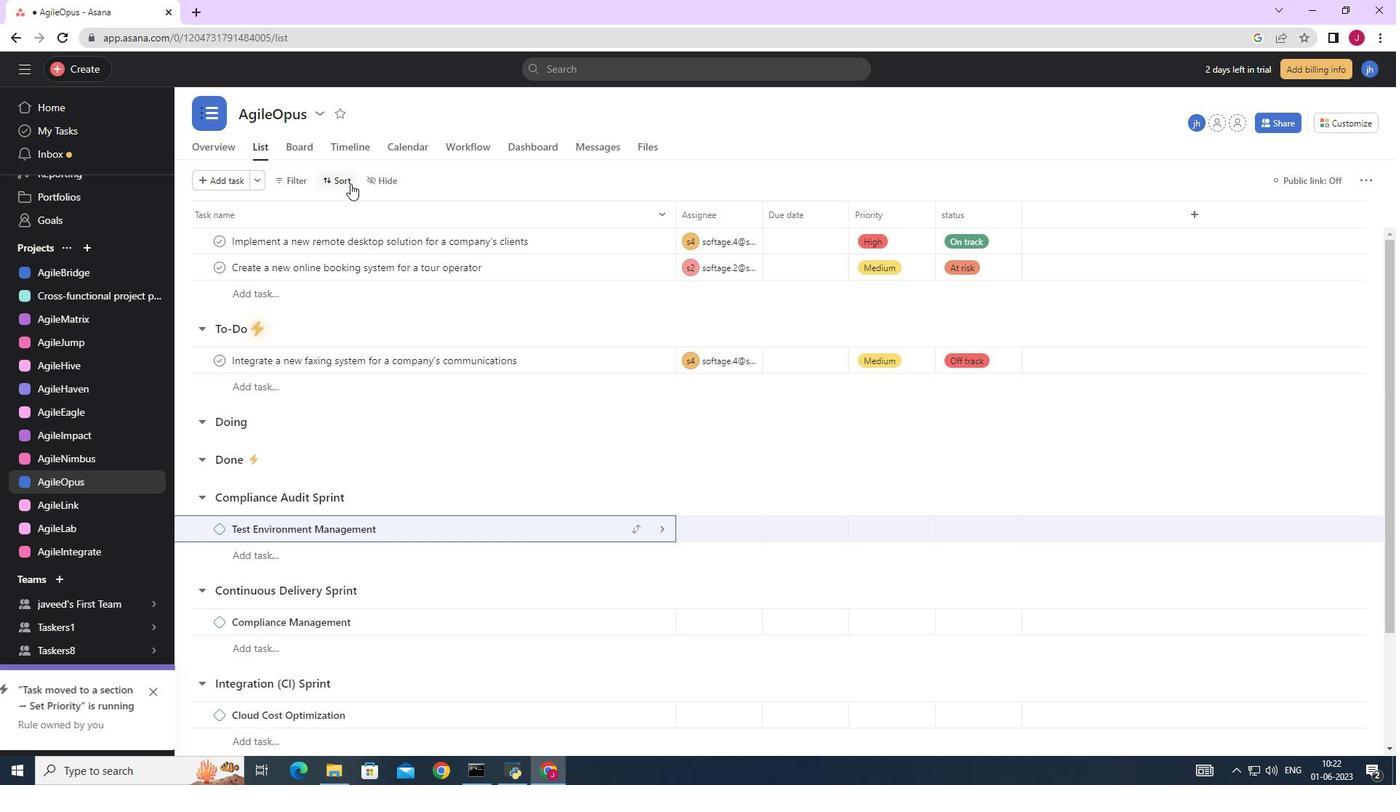 
Action: Mouse pressed left at (348, 182)
Screenshot: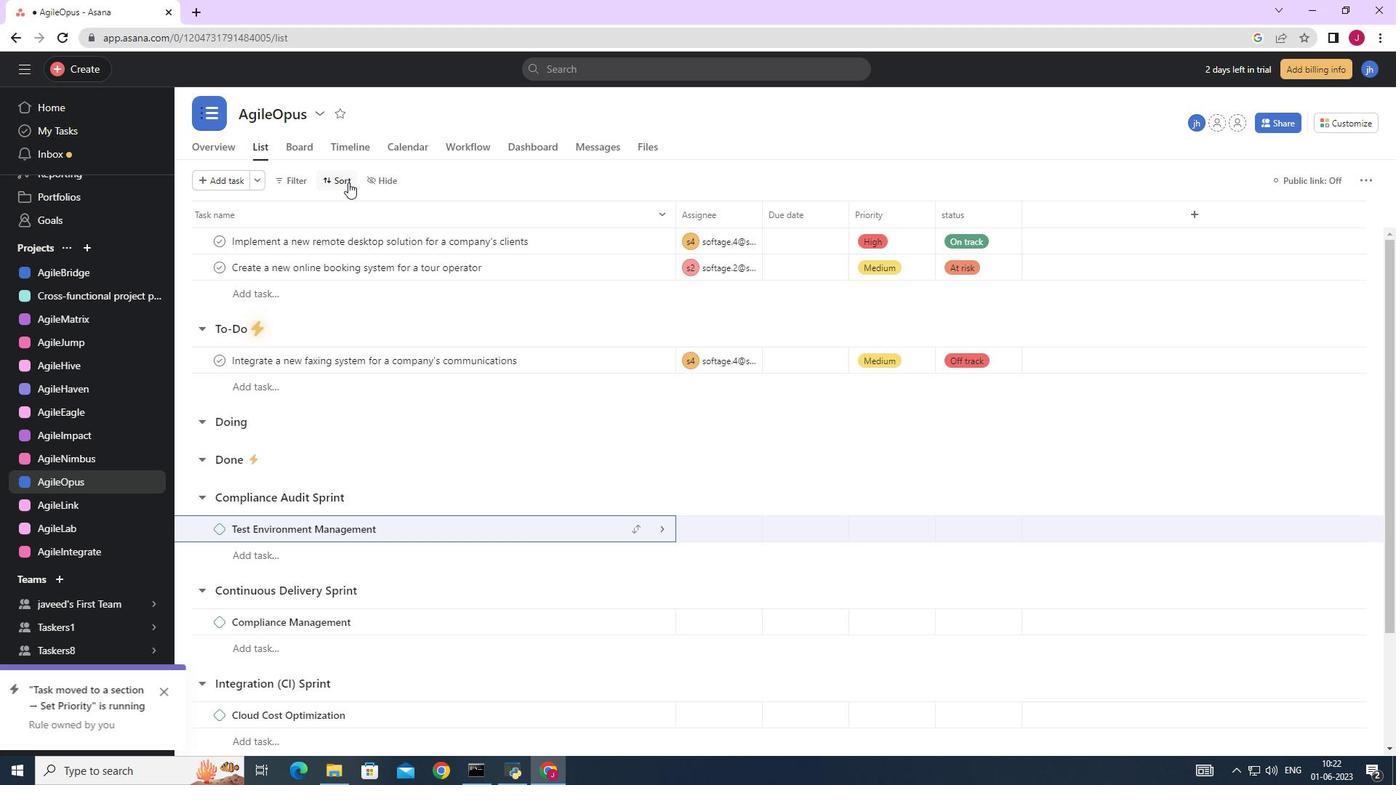 
Action: Mouse moved to (365, 304)
Screenshot: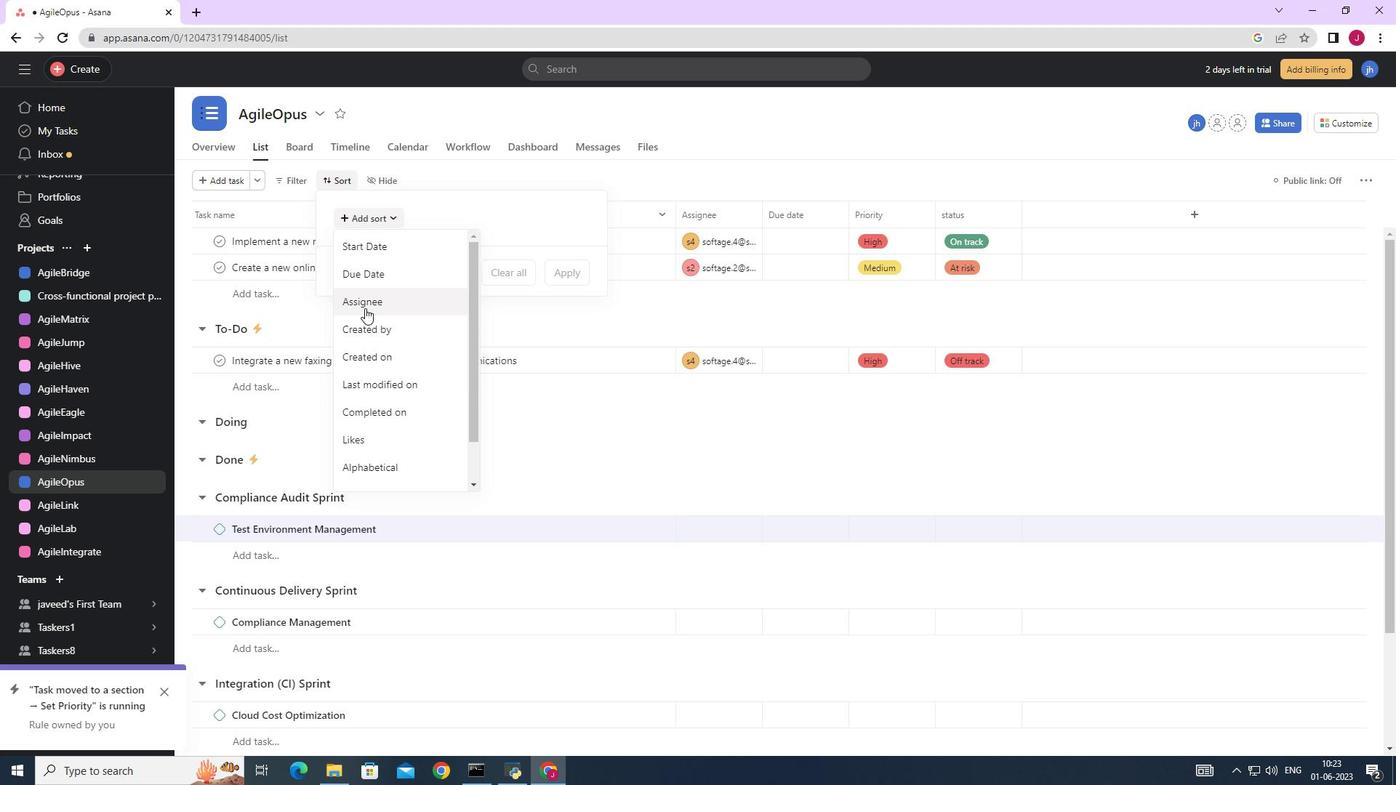 
Action: Mouse pressed left at (365, 304)
Screenshot: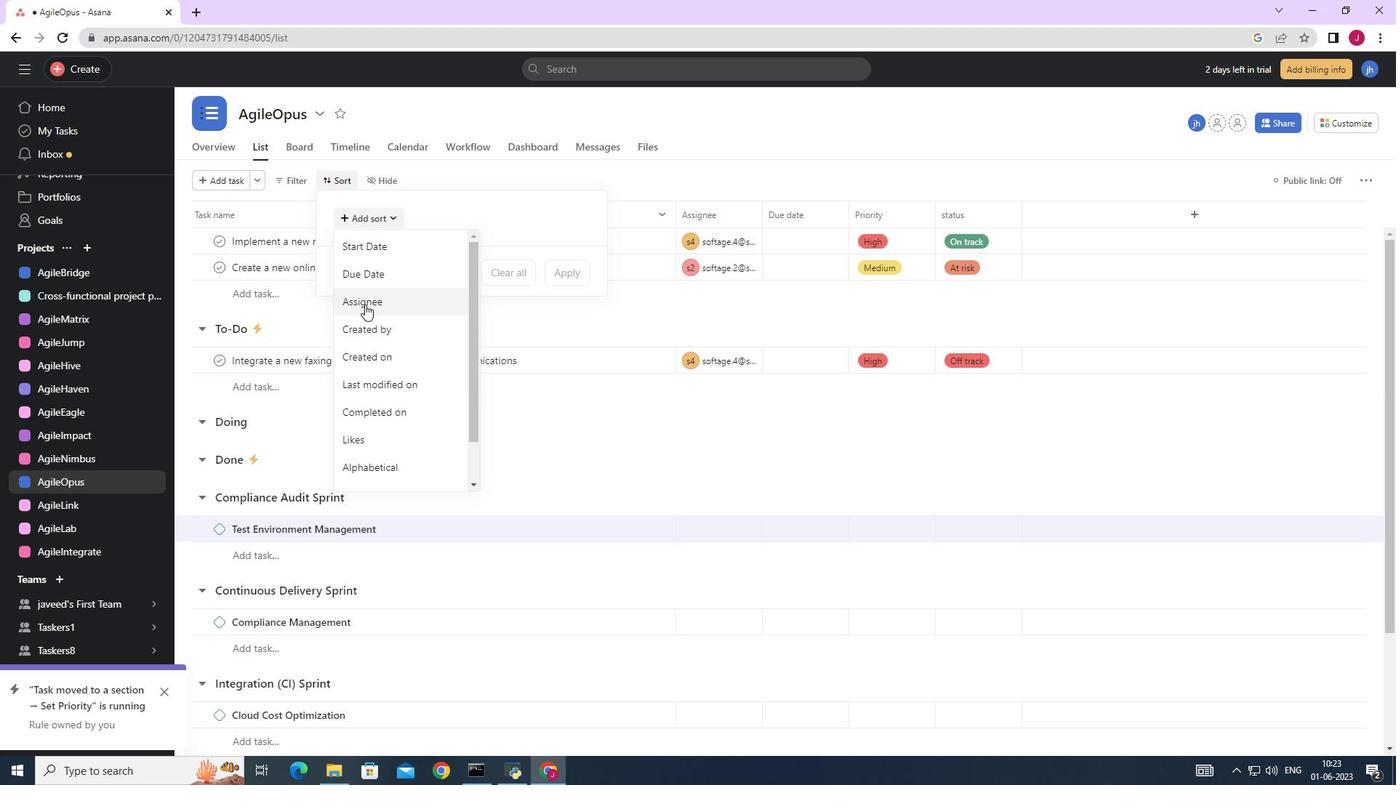 
Action: Mouse moved to (430, 235)
Screenshot: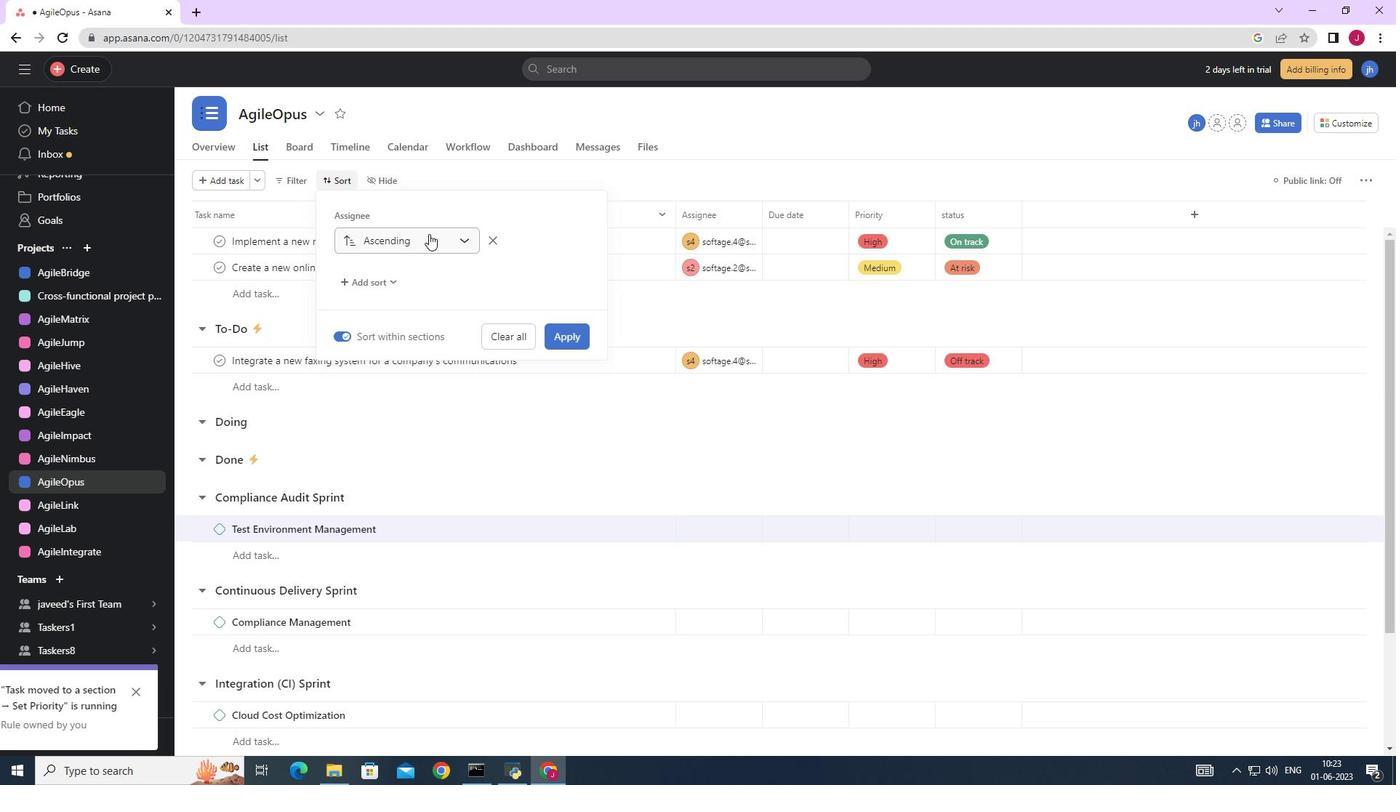 
Action: Mouse pressed left at (429, 235)
Screenshot: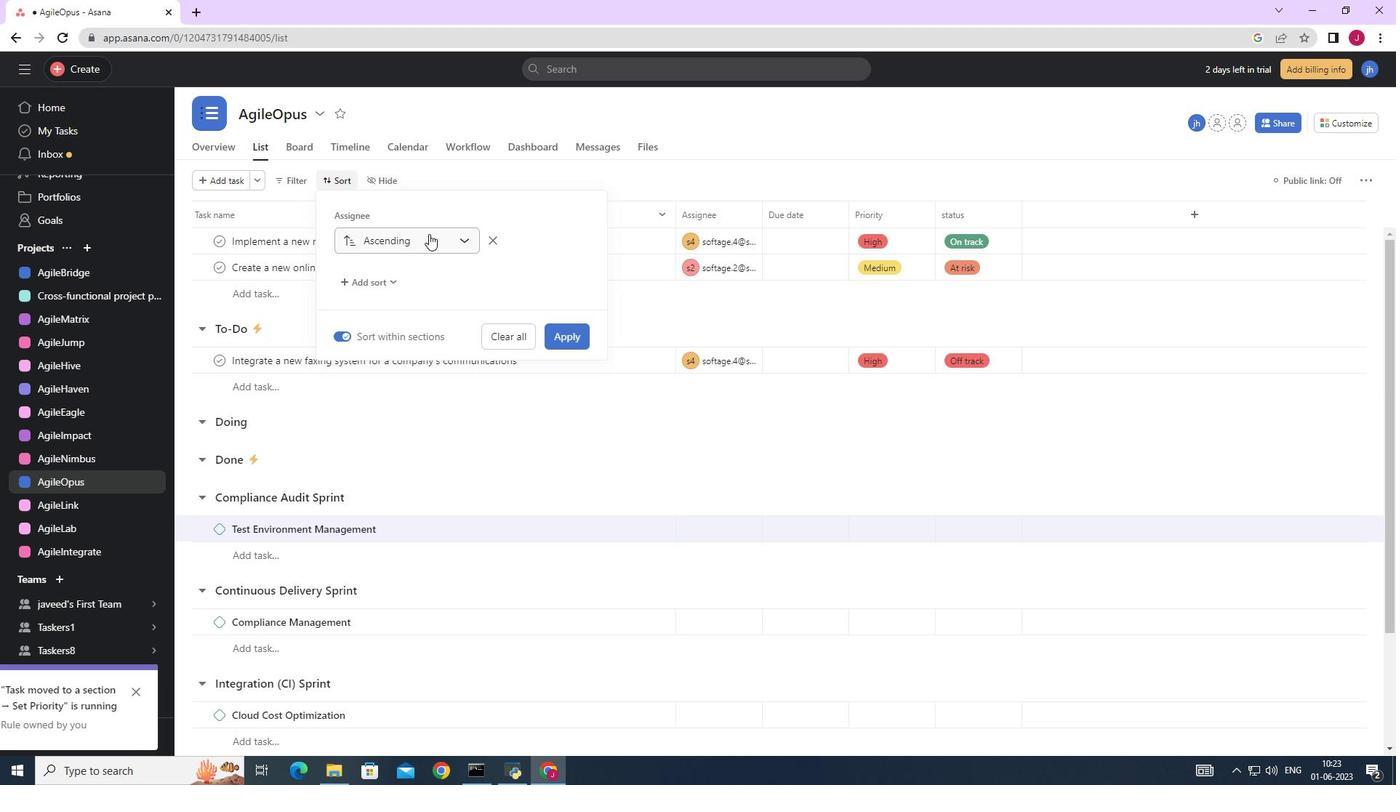 
Action: Mouse moved to (413, 267)
Screenshot: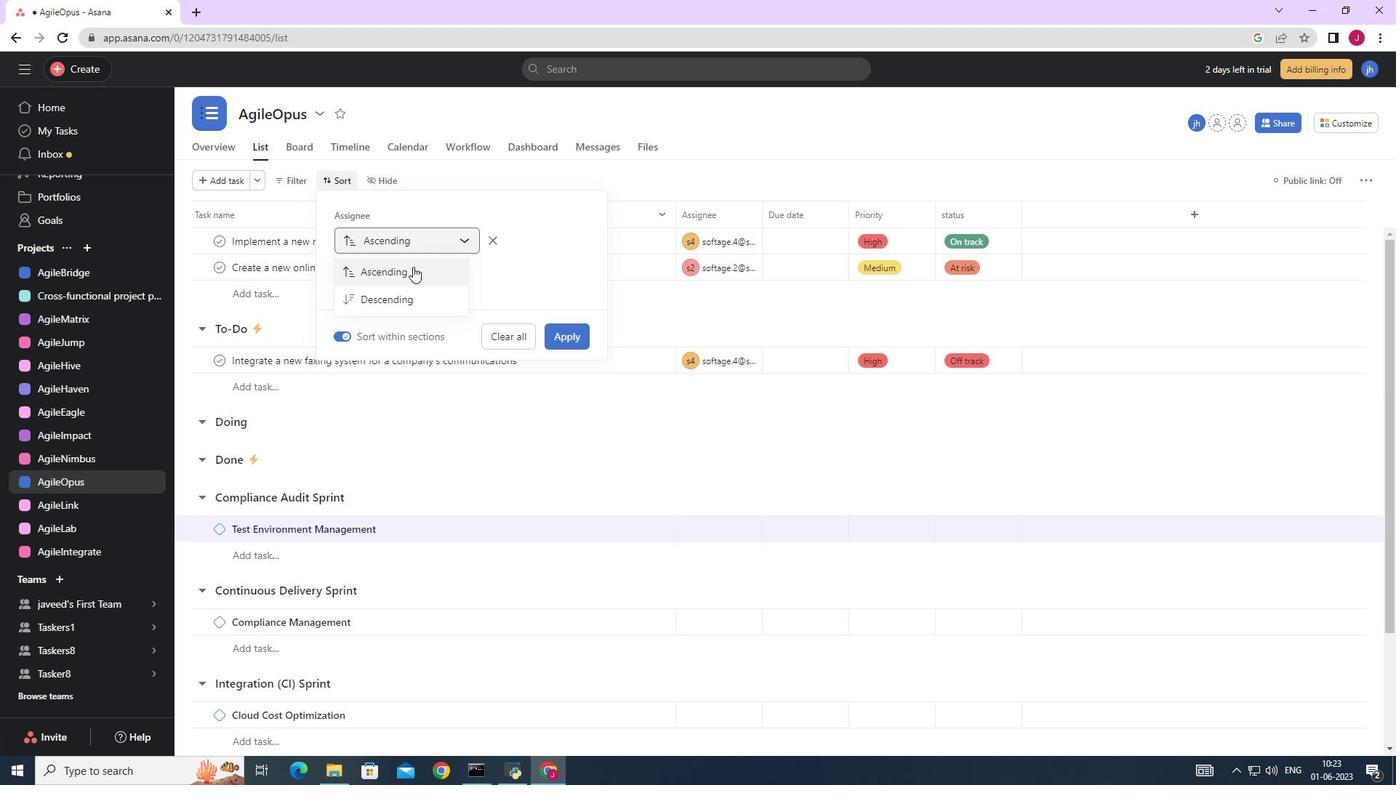 
Action: Mouse pressed left at (413, 267)
Screenshot: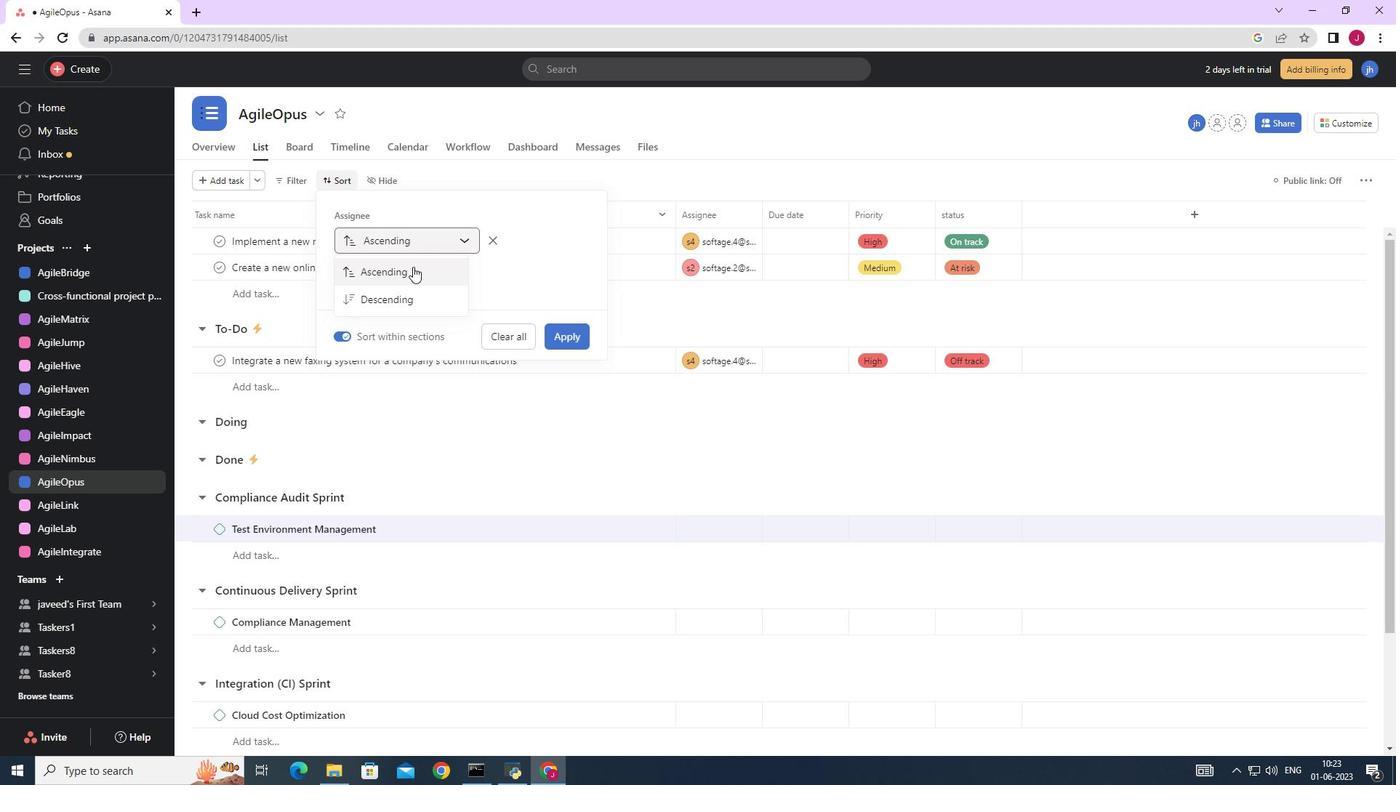 
Action: Mouse moved to (568, 340)
Screenshot: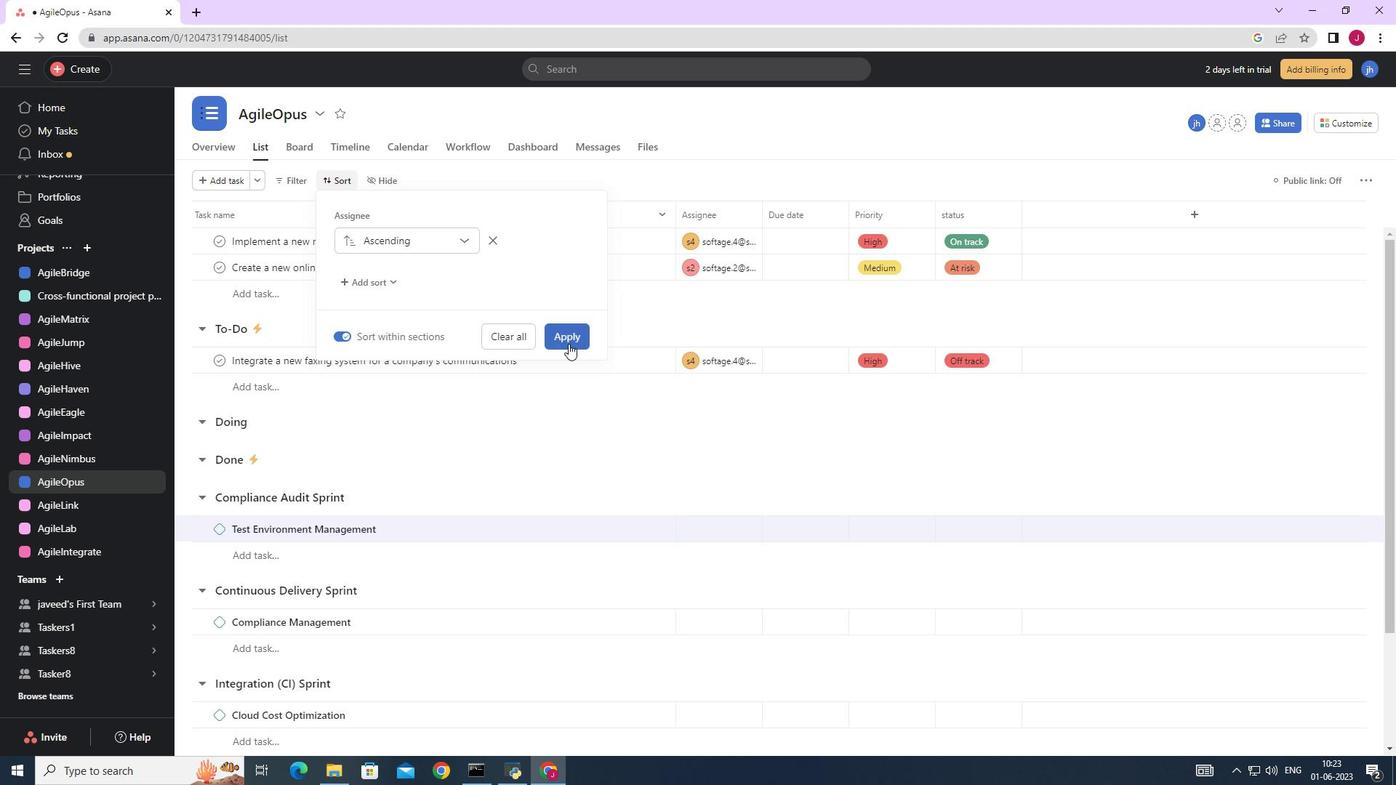 
Action: Mouse pressed left at (568, 340)
Screenshot: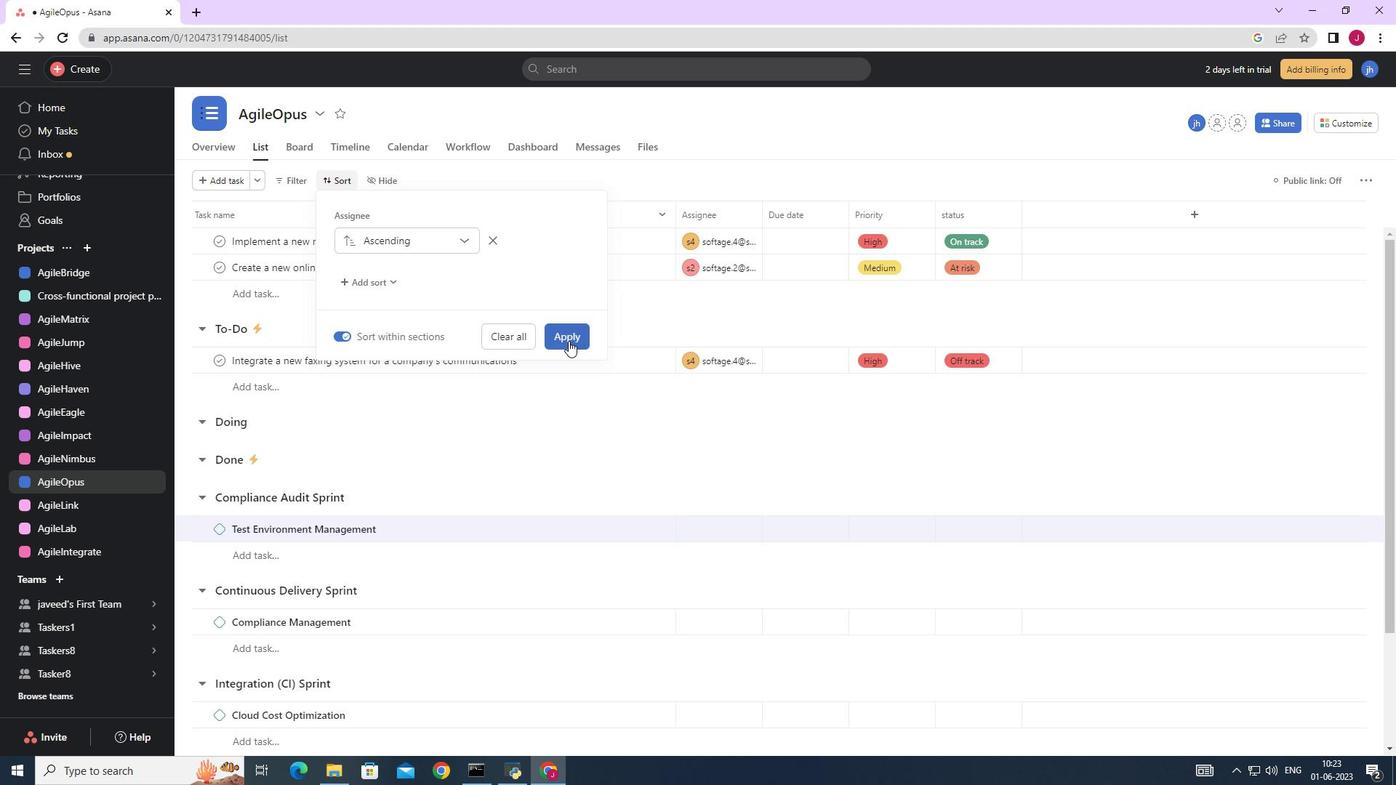 
Action: Mouse moved to (567, 340)
Screenshot: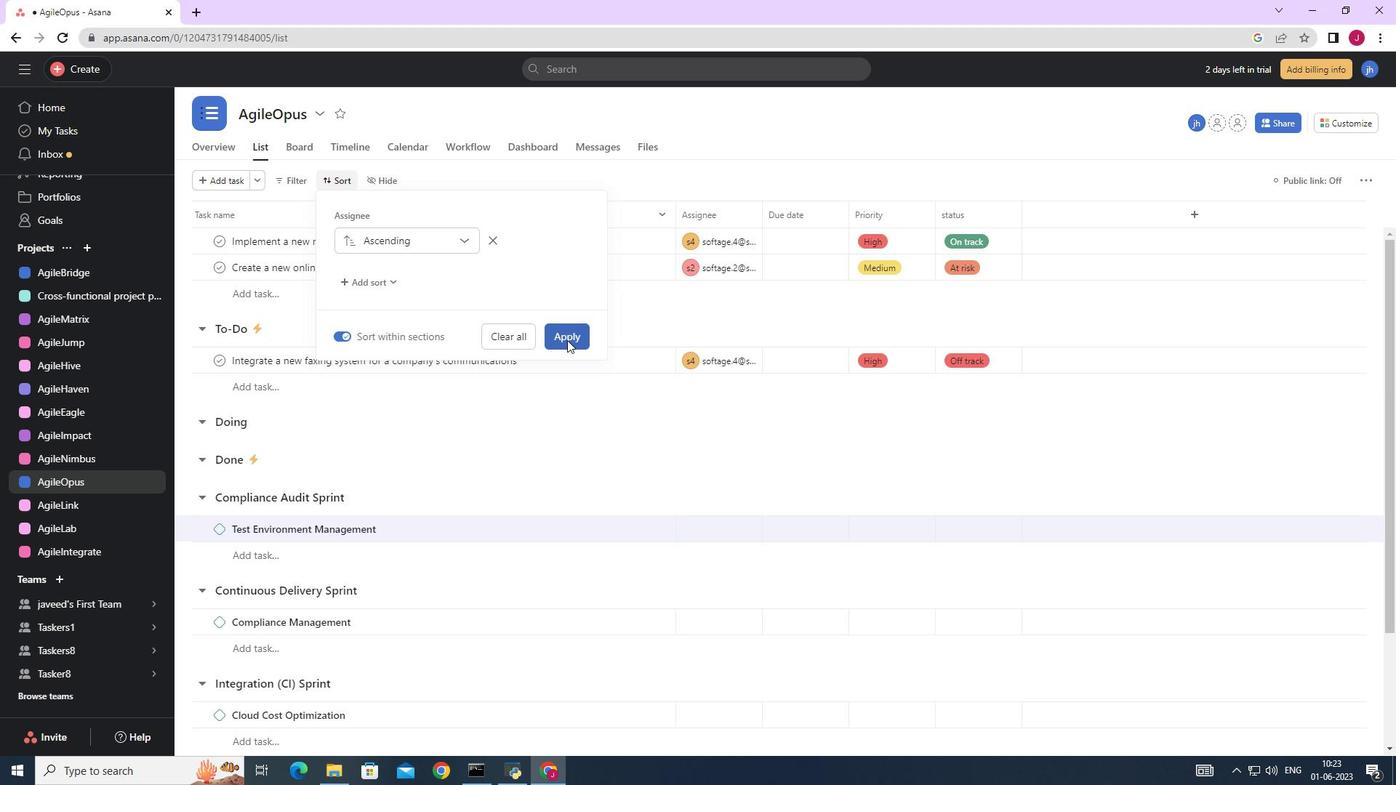 
